 Task: Look for space in Dīnhāta, India from 5th June, 2023 to 16th June, 2023 for 2 adults in price range Rs.7000 to Rs.15000. Place can be entire place with 1  bedroom having 1 bed and 1 bathroom. Property type can be house, flat, guest house, hotel. Booking option can be shelf check-in. Required host language is English.
Action: Mouse moved to (489, 128)
Screenshot: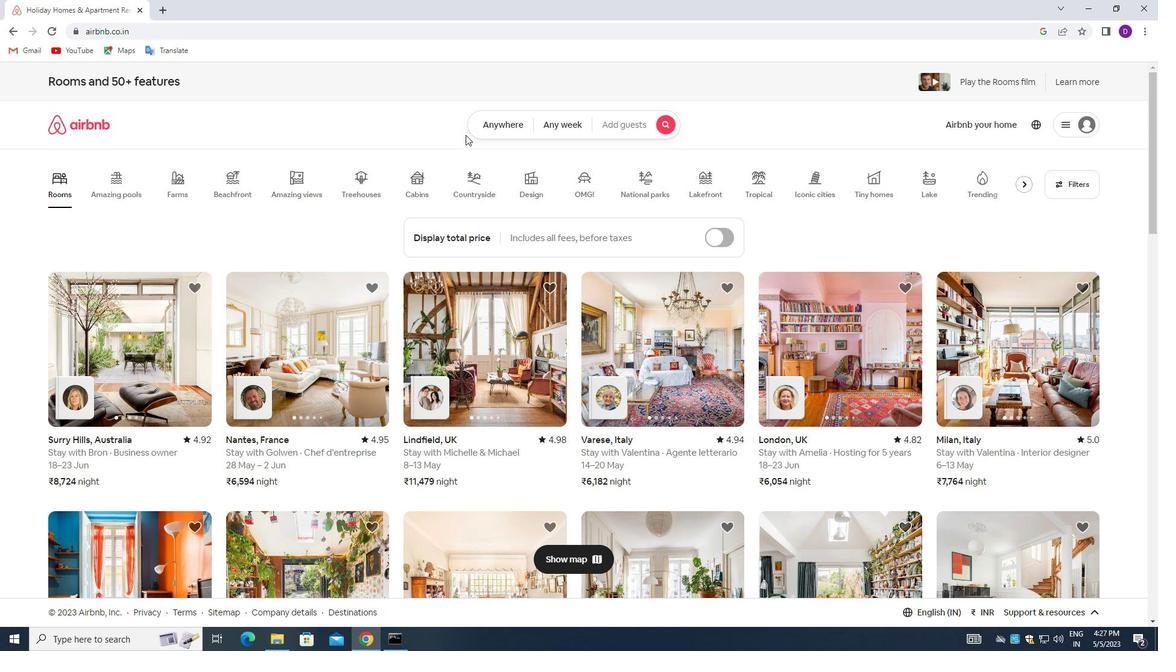 
Action: Mouse pressed left at (489, 128)
Screenshot: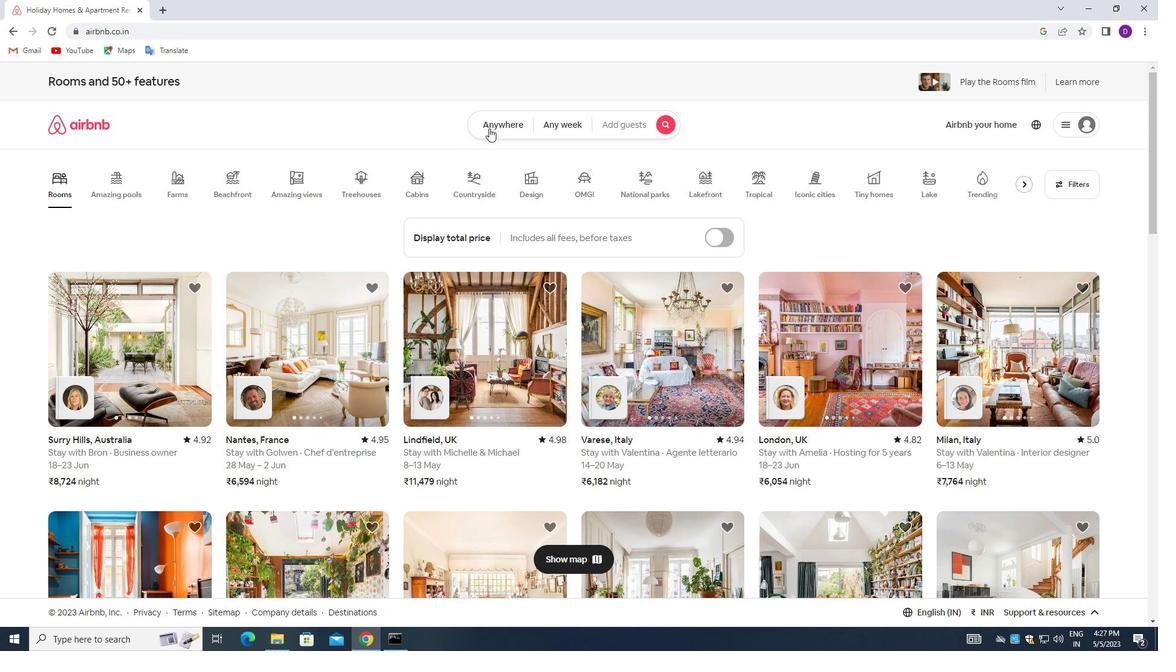 
Action: Mouse moved to (471, 174)
Screenshot: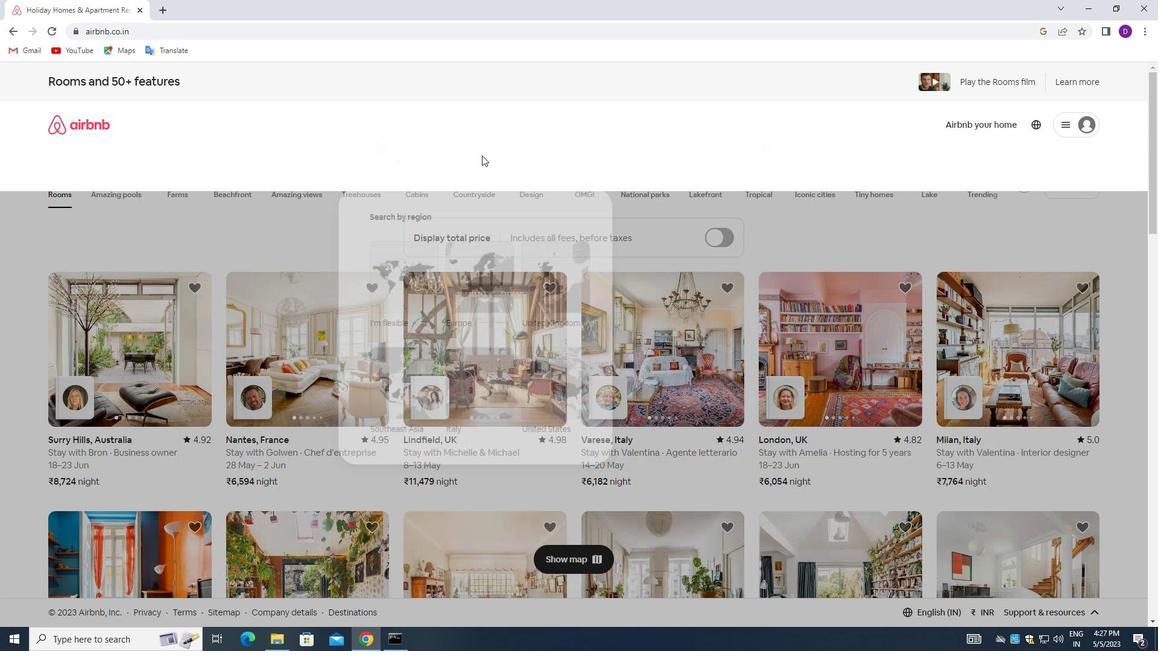 
Action: Mouse pressed left at (471, 174)
Screenshot: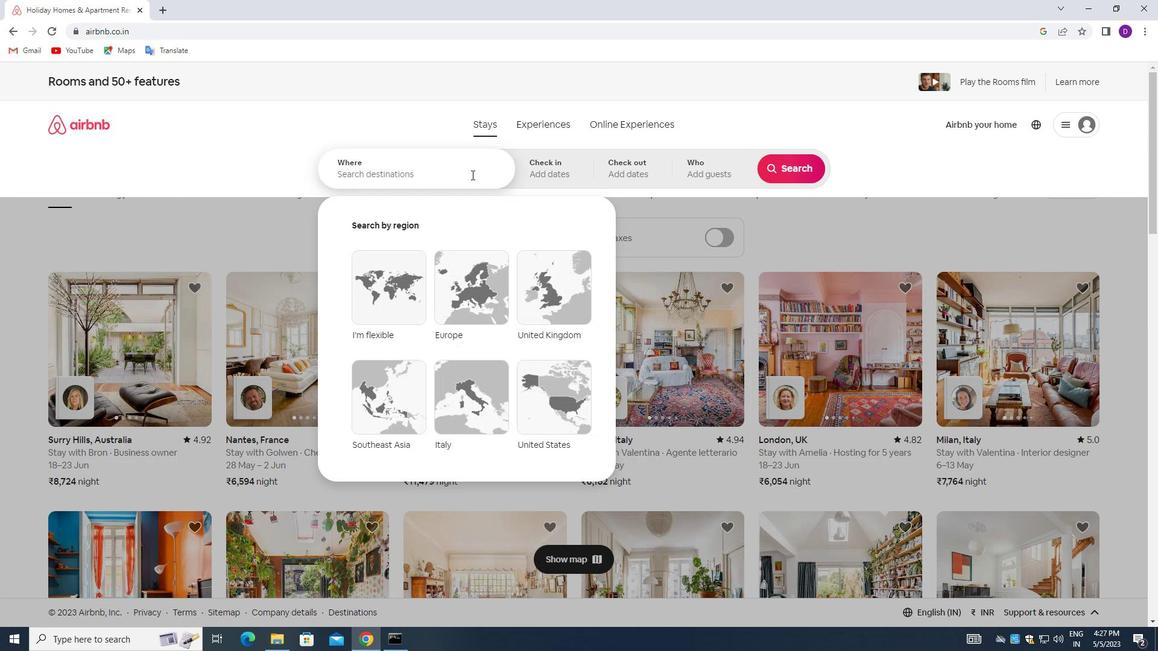 
Action: Mouse moved to (264, 292)
Screenshot: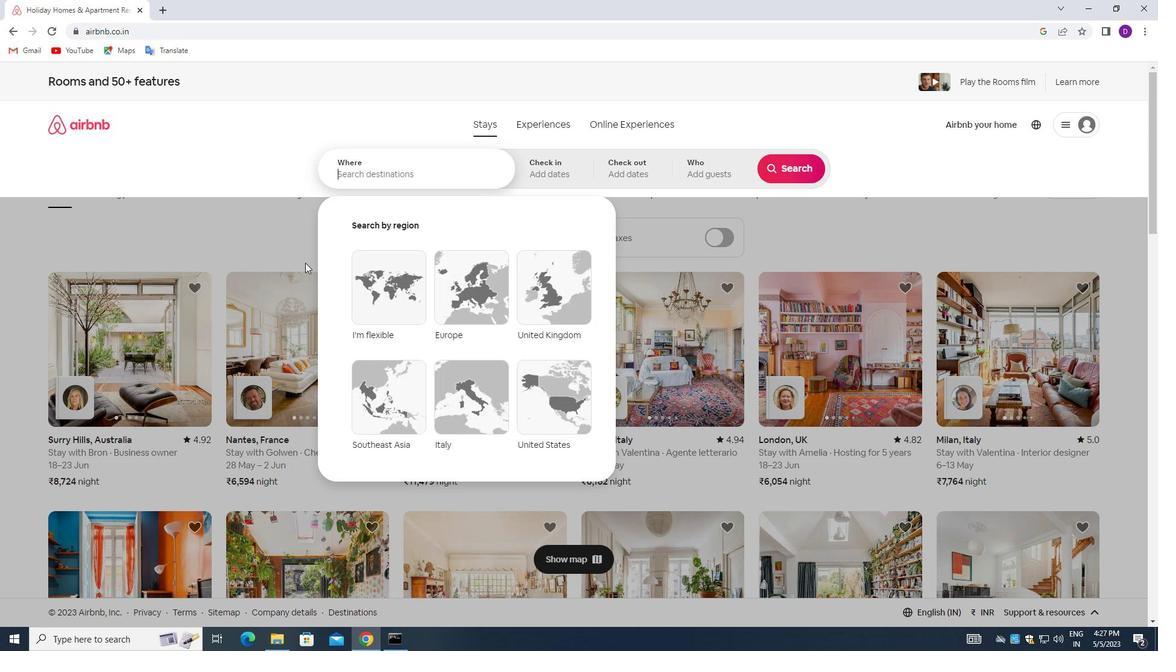 
Action: Key pressed <Key.shift_r>Dinhata,<Key.space><Key.shift>INDIA<Key.enter>
Screenshot: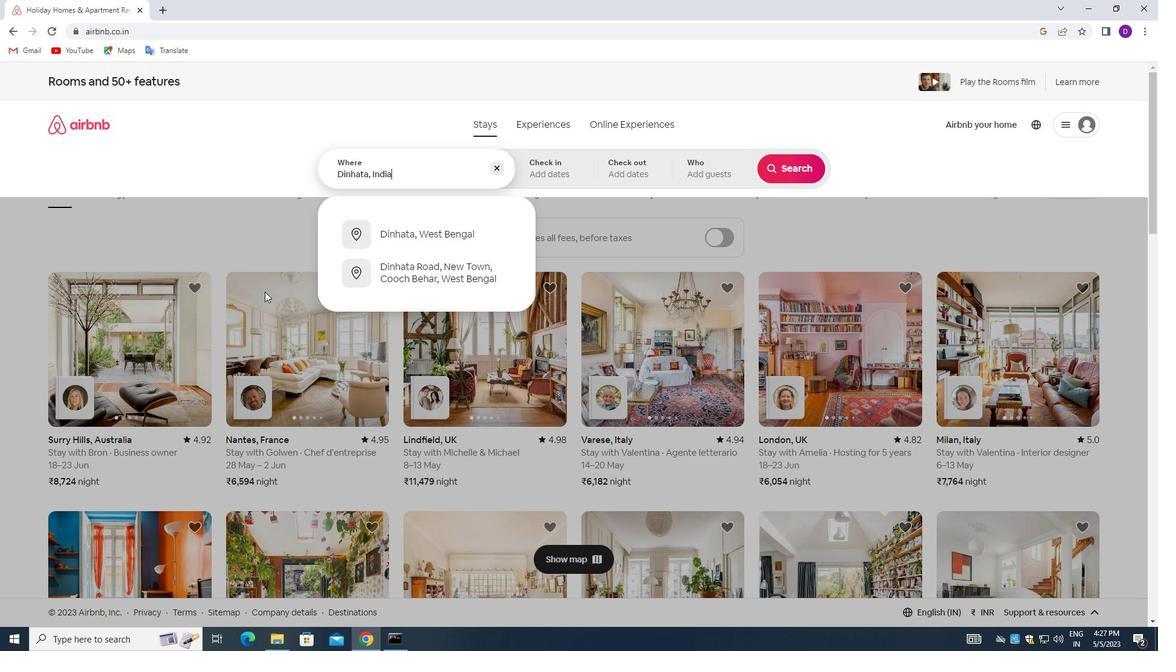 
Action: Mouse moved to (637, 346)
Screenshot: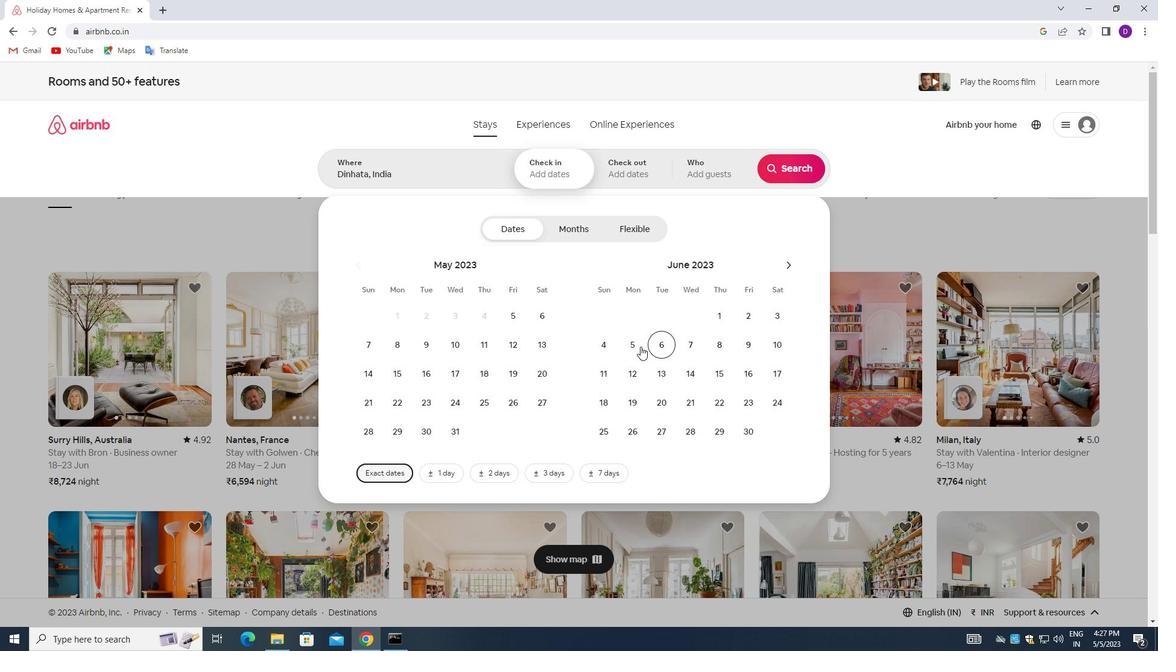 
Action: Mouse pressed left at (637, 346)
Screenshot: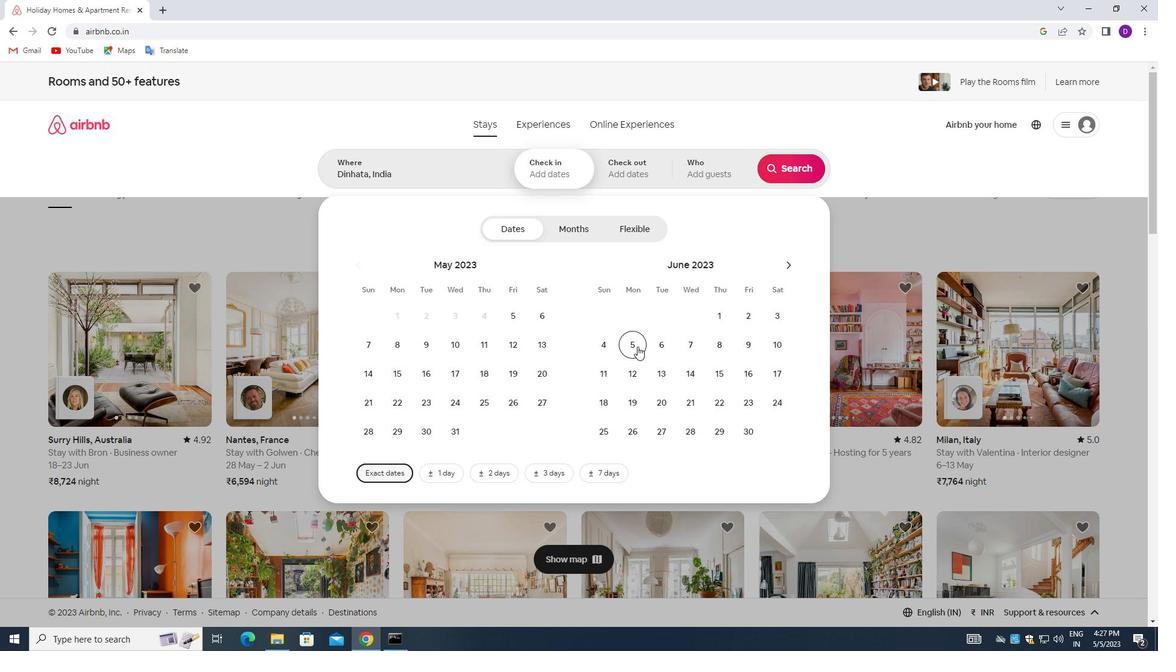 
Action: Mouse moved to (747, 368)
Screenshot: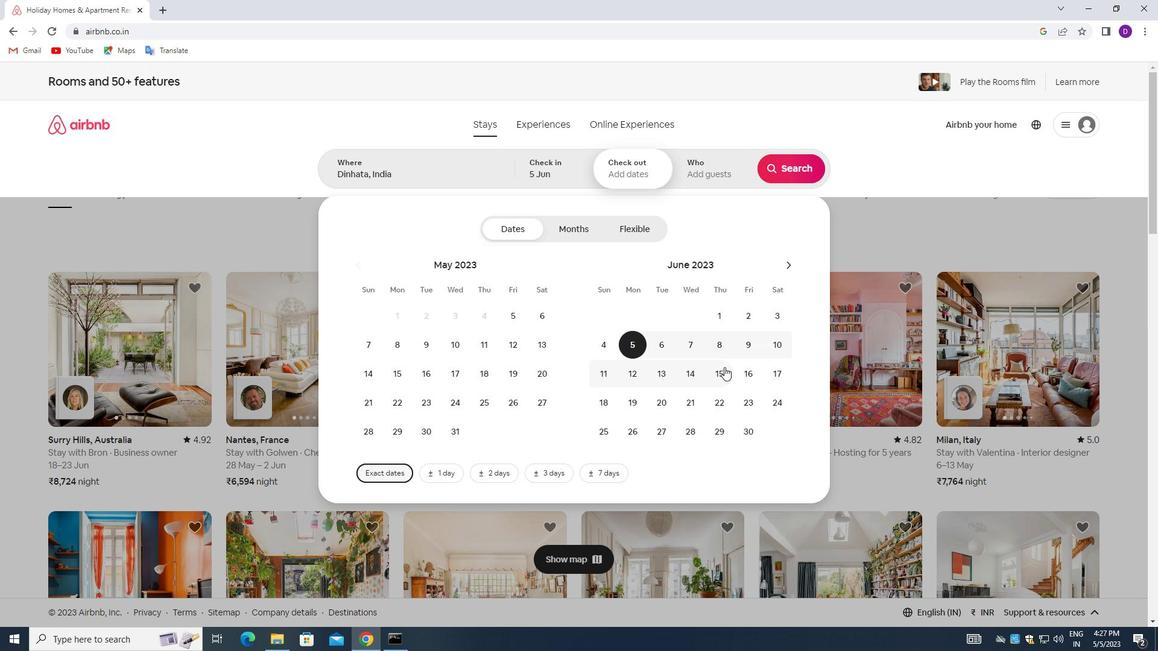
Action: Mouse pressed left at (747, 368)
Screenshot: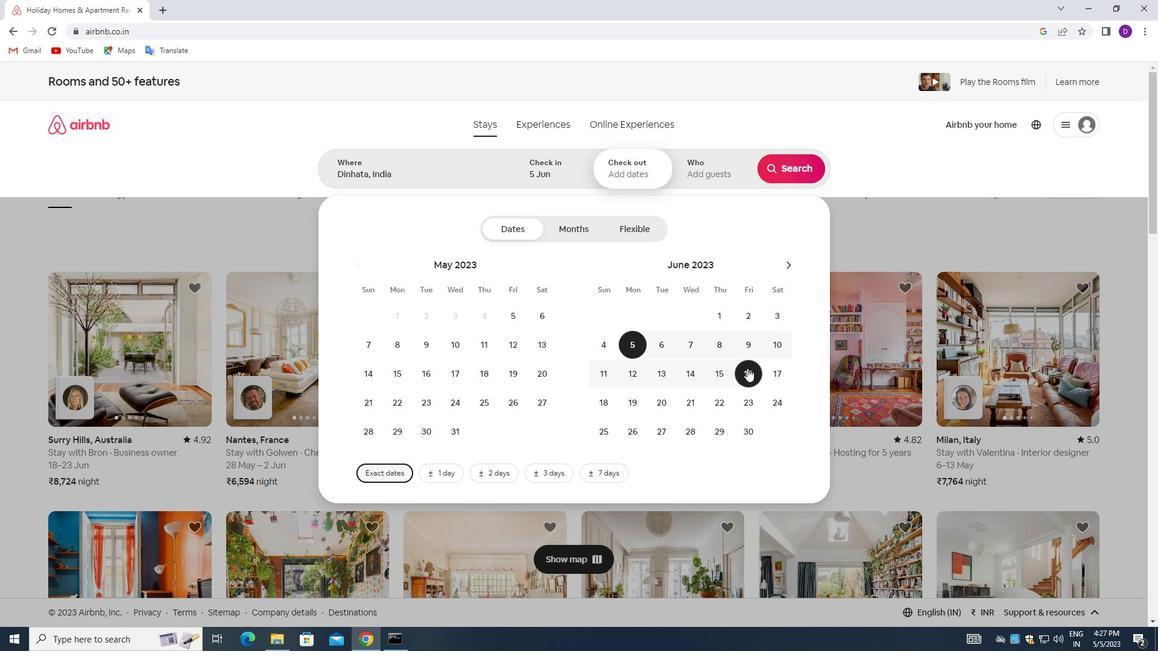 
Action: Mouse moved to (690, 174)
Screenshot: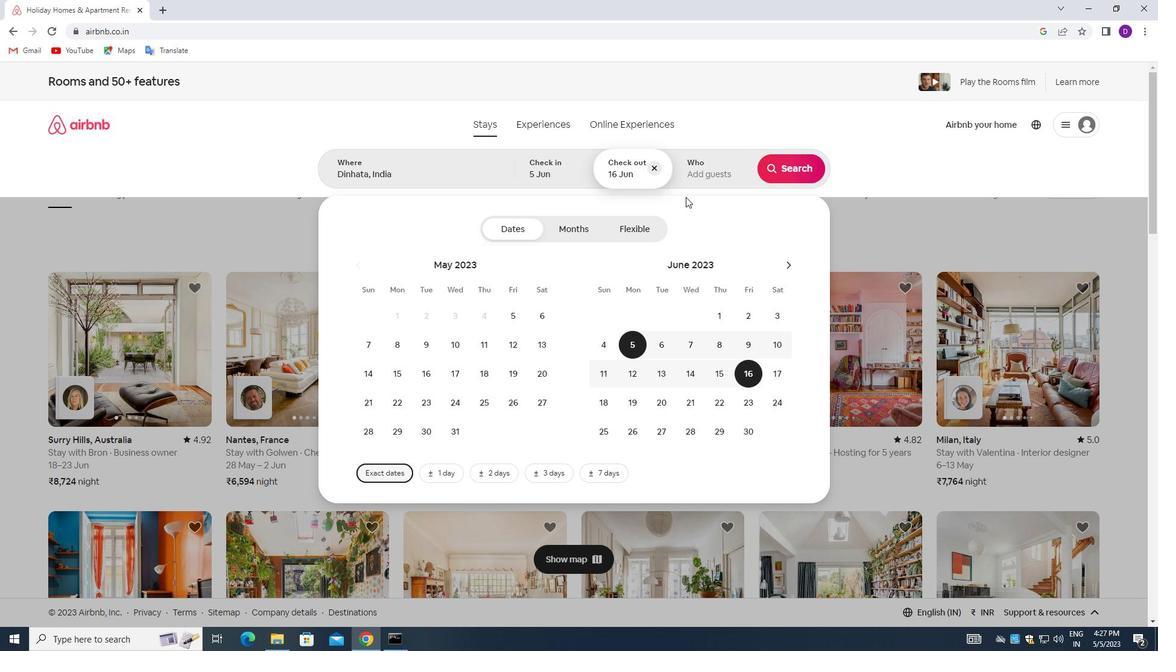 
Action: Mouse pressed left at (690, 174)
Screenshot: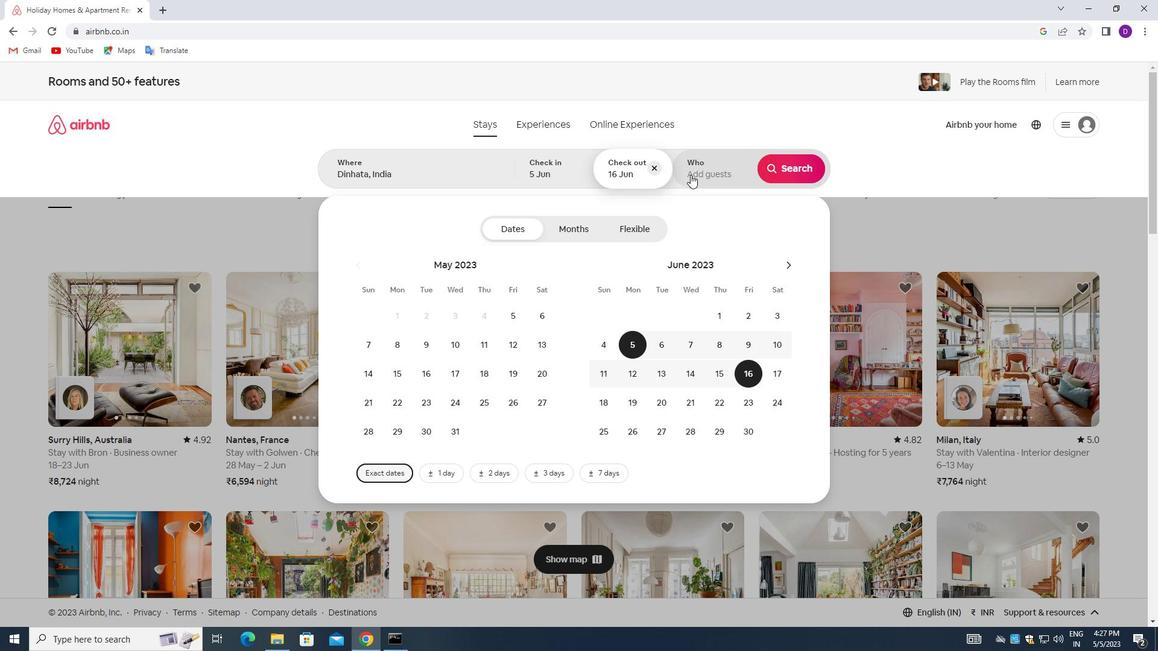 
Action: Mouse moved to (800, 222)
Screenshot: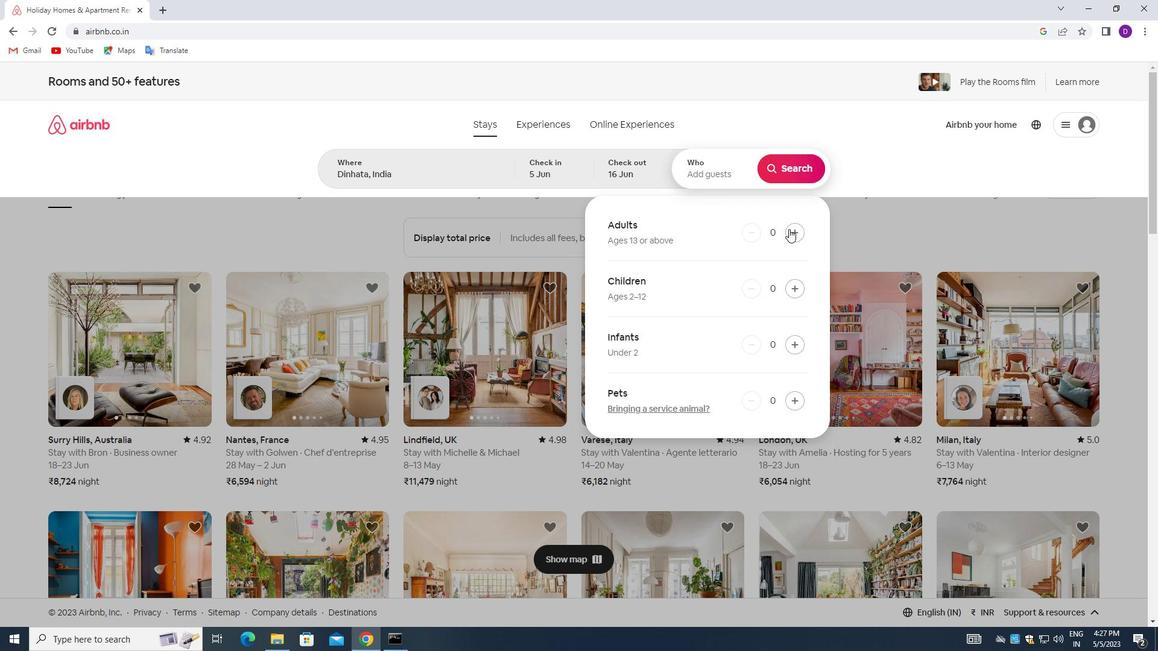 
Action: Mouse pressed left at (800, 222)
Screenshot: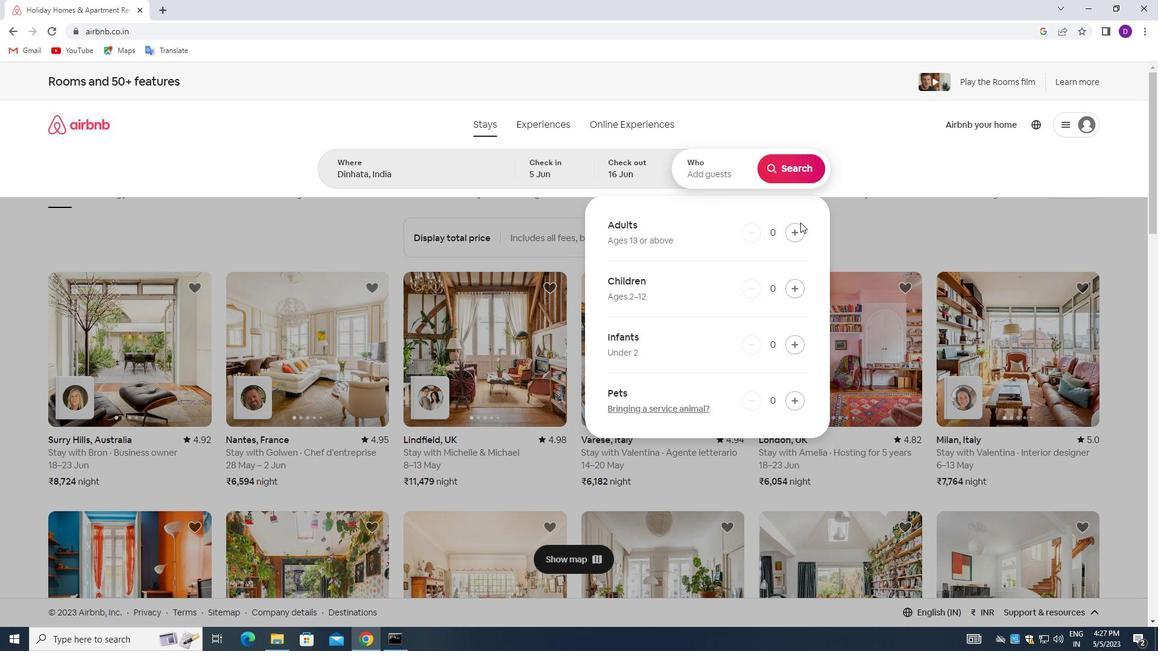 
Action: Mouse moved to (797, 229)
Screenshot: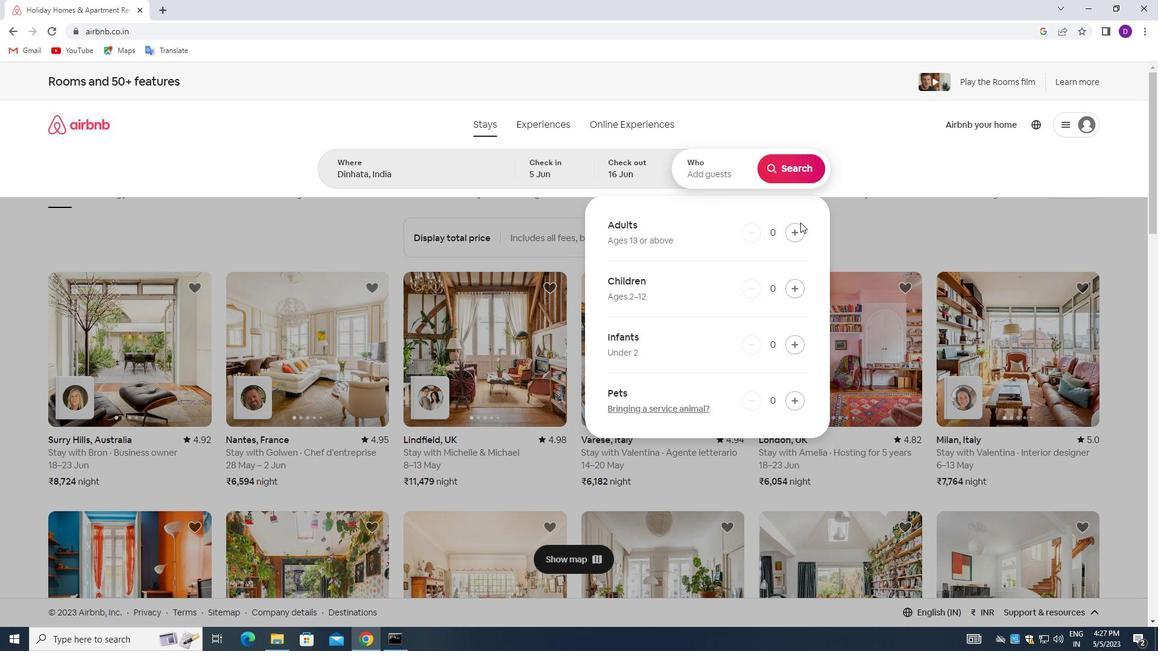 
Action: Mouse pressed left at (797, 229)
Screenshot: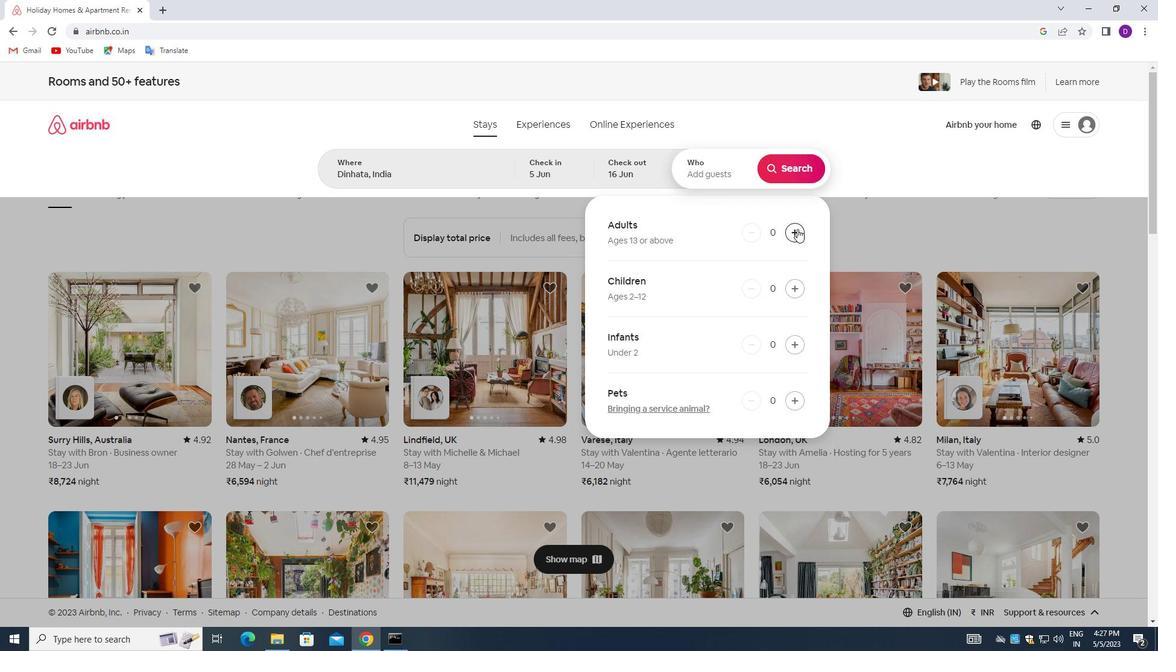 
Action: Mouse pressed left at (797, 229)
Screenshot: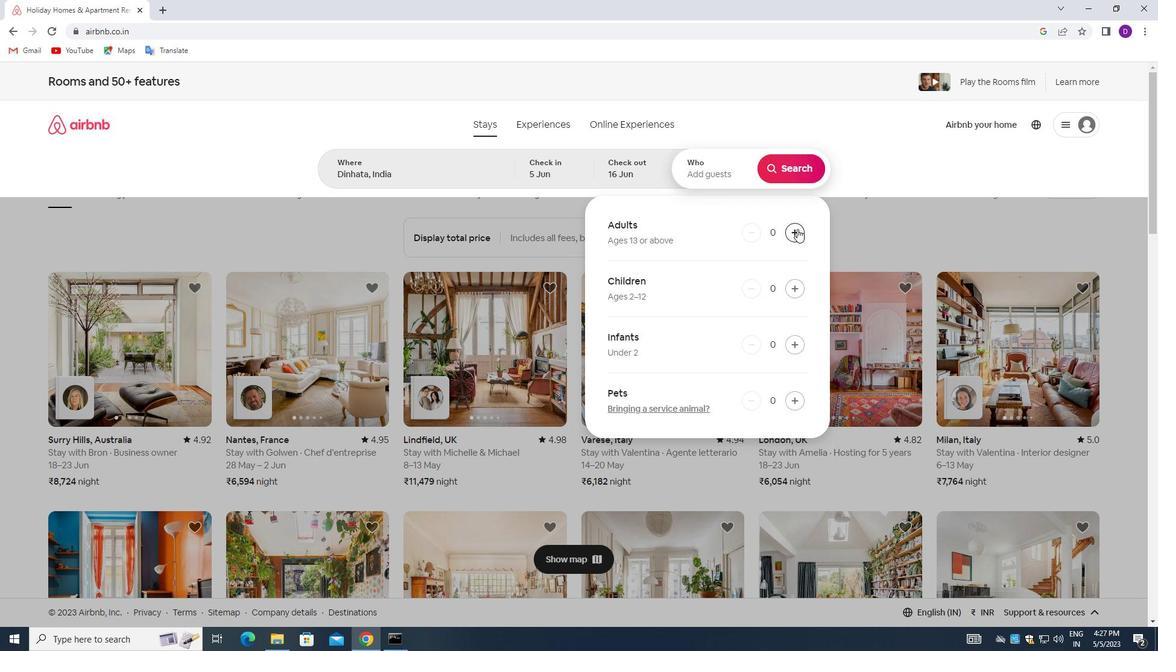
Action: Mouse moved to (789, 165)
Screenshot: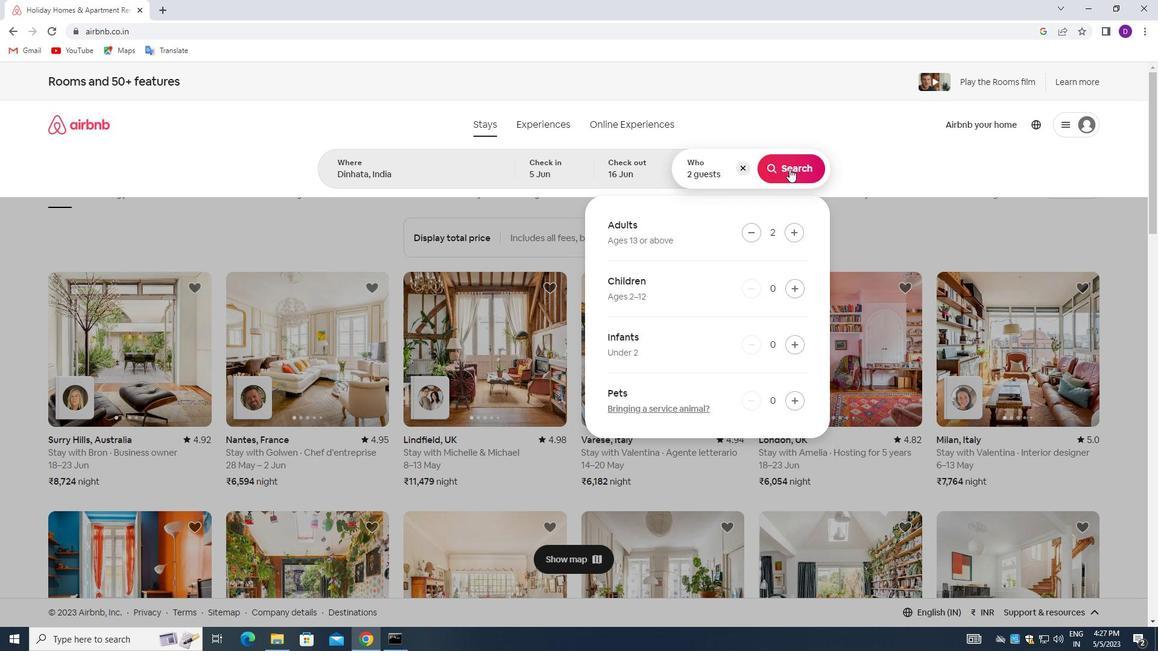
Action: Mouse pressed left at (789, 165)
Screenshot: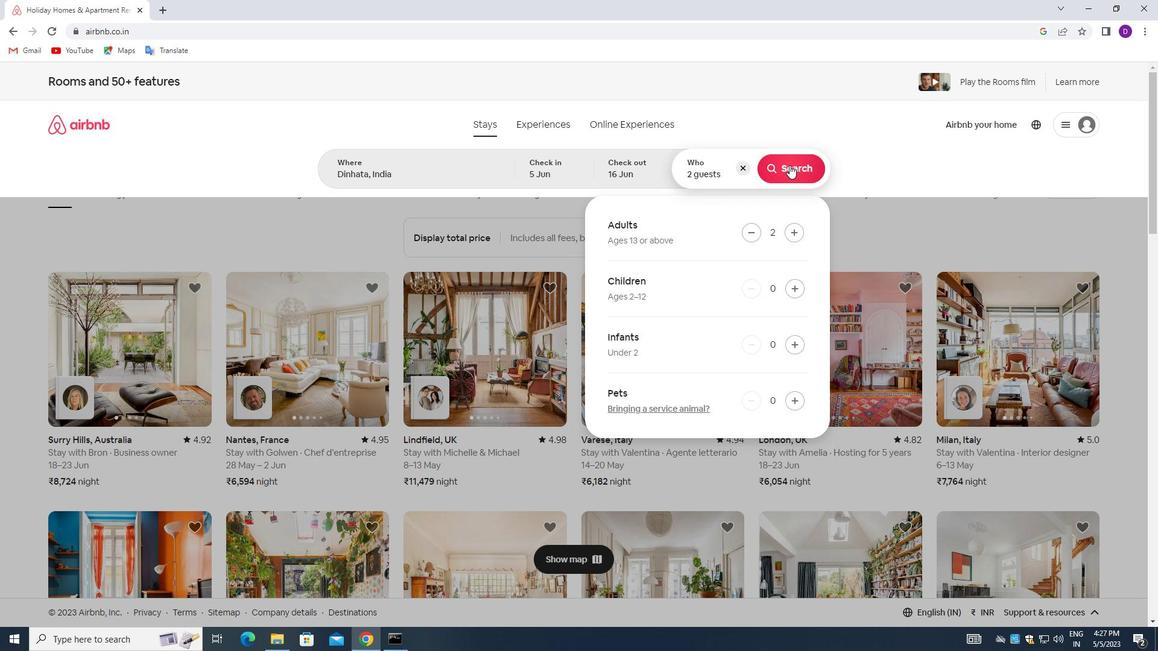 
Action: Mouse moved to (1092, 135)
Screenshot: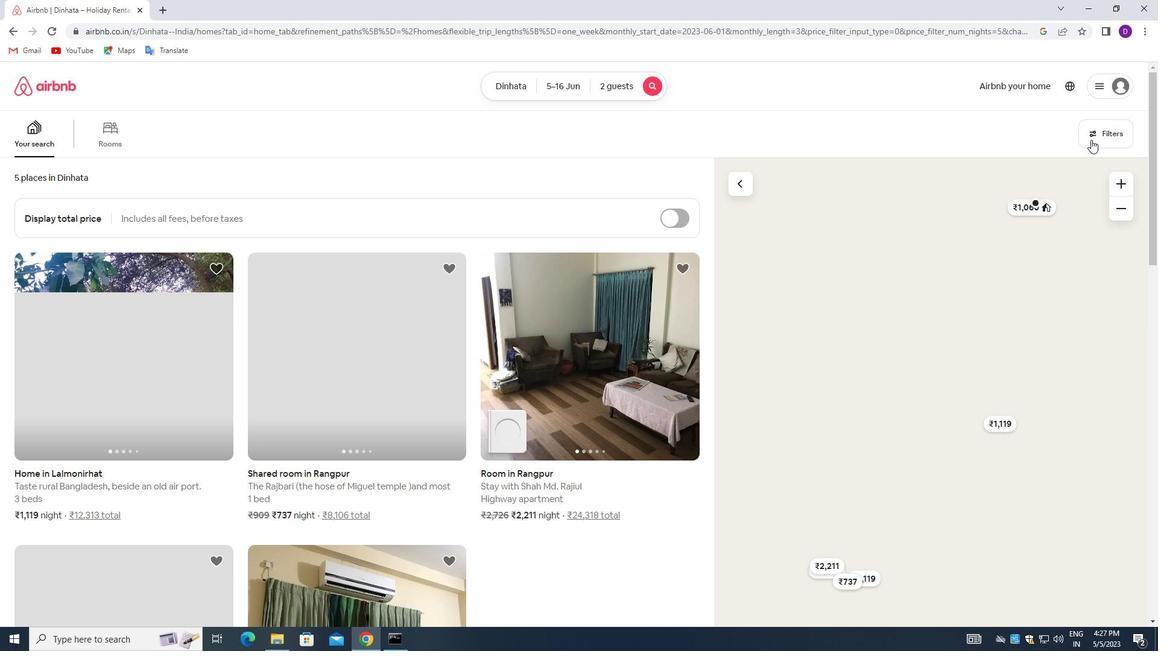 
Action: Mouse pressed left at (1092, 135)
Screenshot: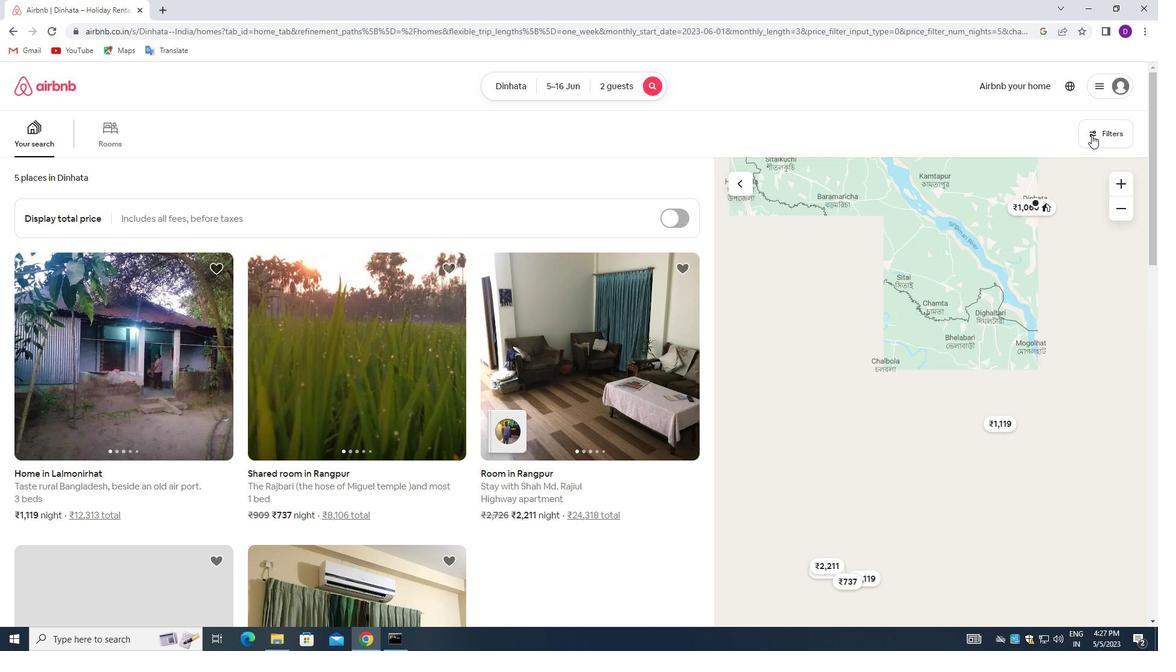 
Action: Mouse moved to (456, 365)
Screenshot: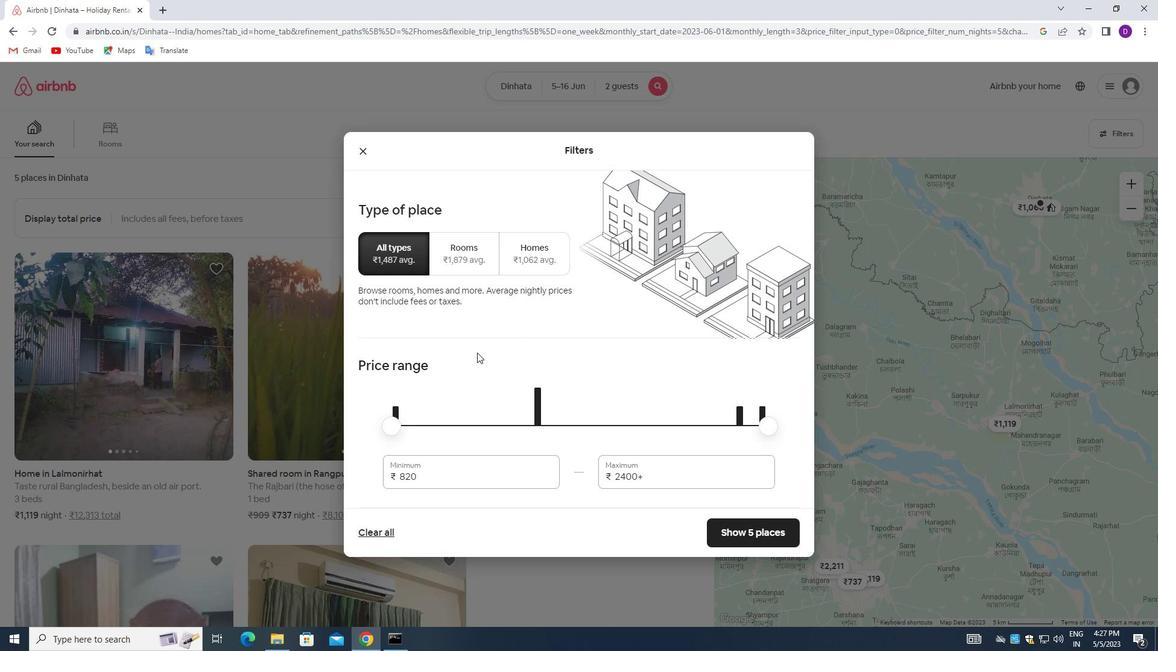 
Action: Mouse scrolled (456, 364) with delta (0, 0)
Screenshot: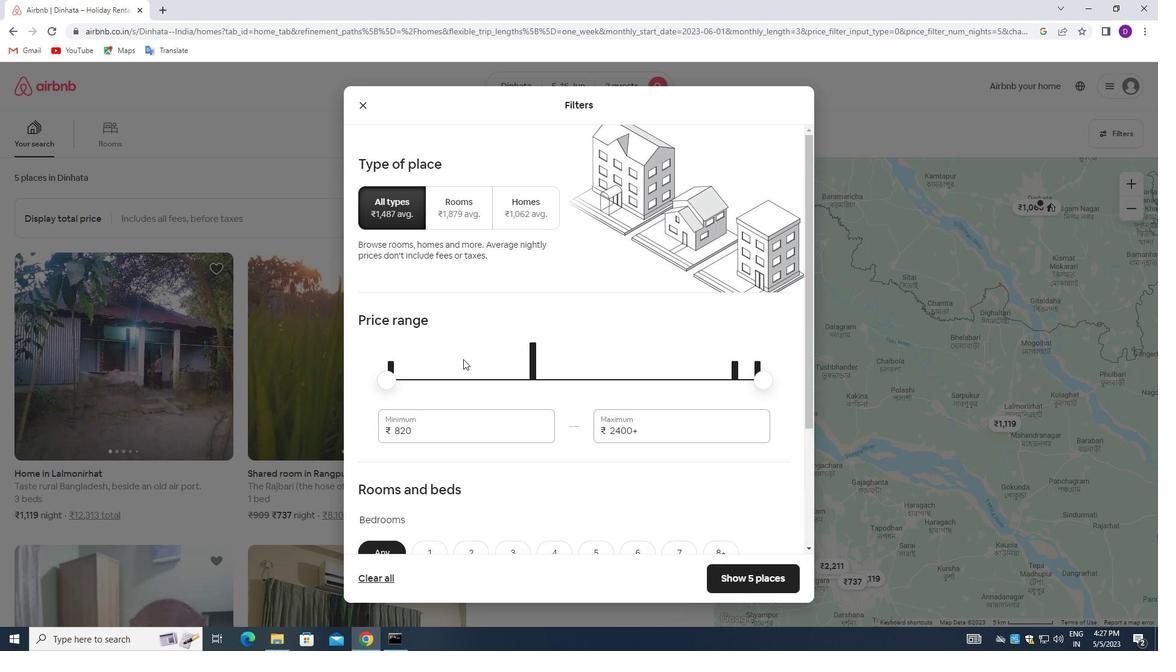 
Action: Mouse moved to (453, 366)
Screenshot: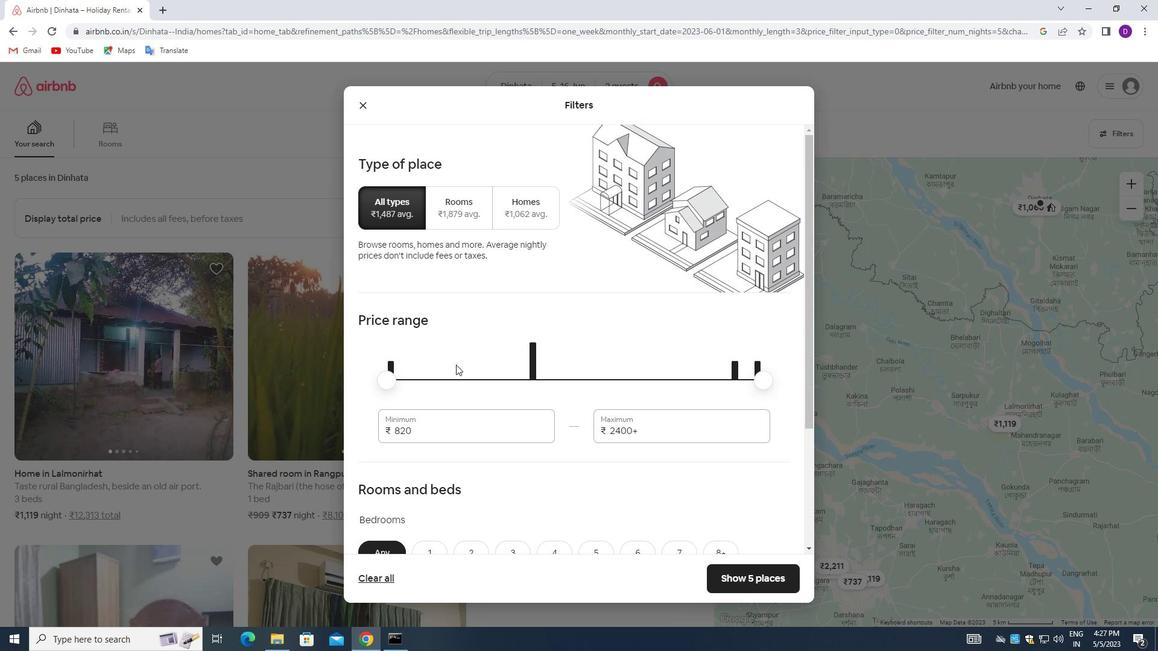 
Action: Mouse scrolled (453, 365) with delta (0, 0)
Screenshot: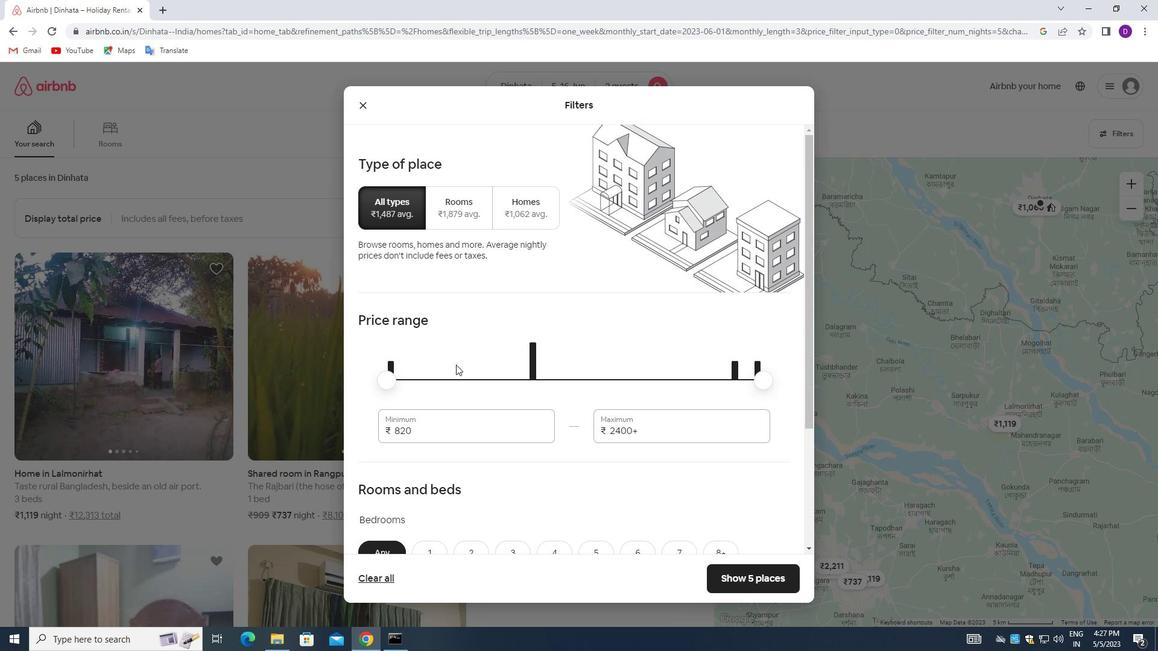 
Action: Mouse moved to (418, 310)
Screenshot: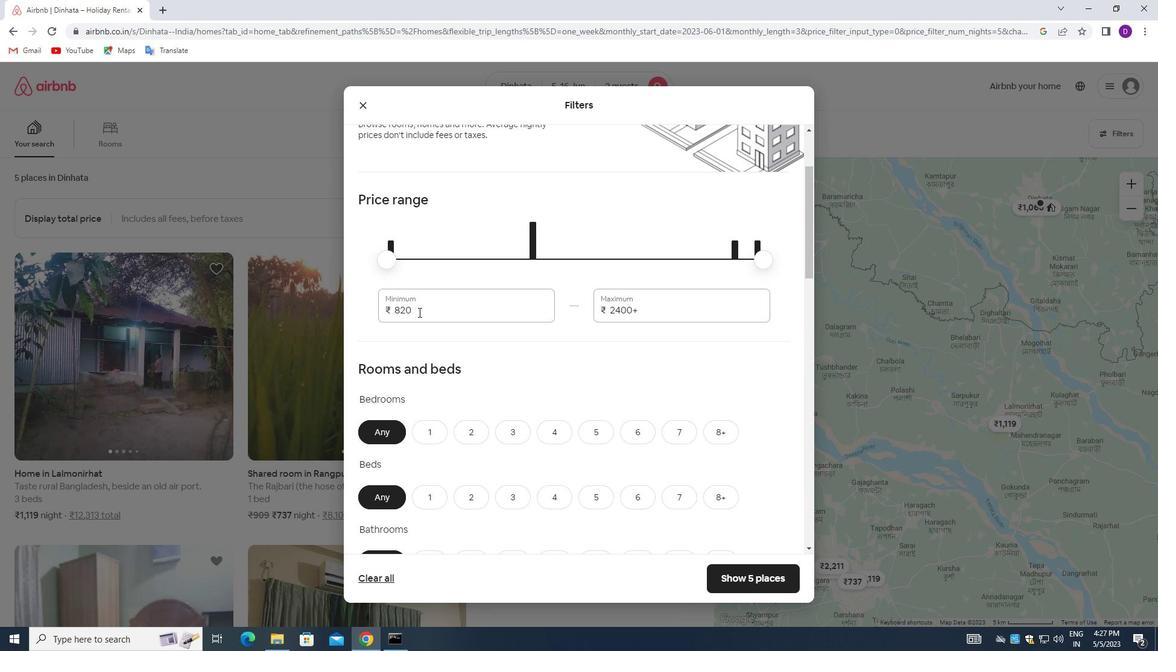 
Action: Mouse pressed left at (418, 310)
Screenshot: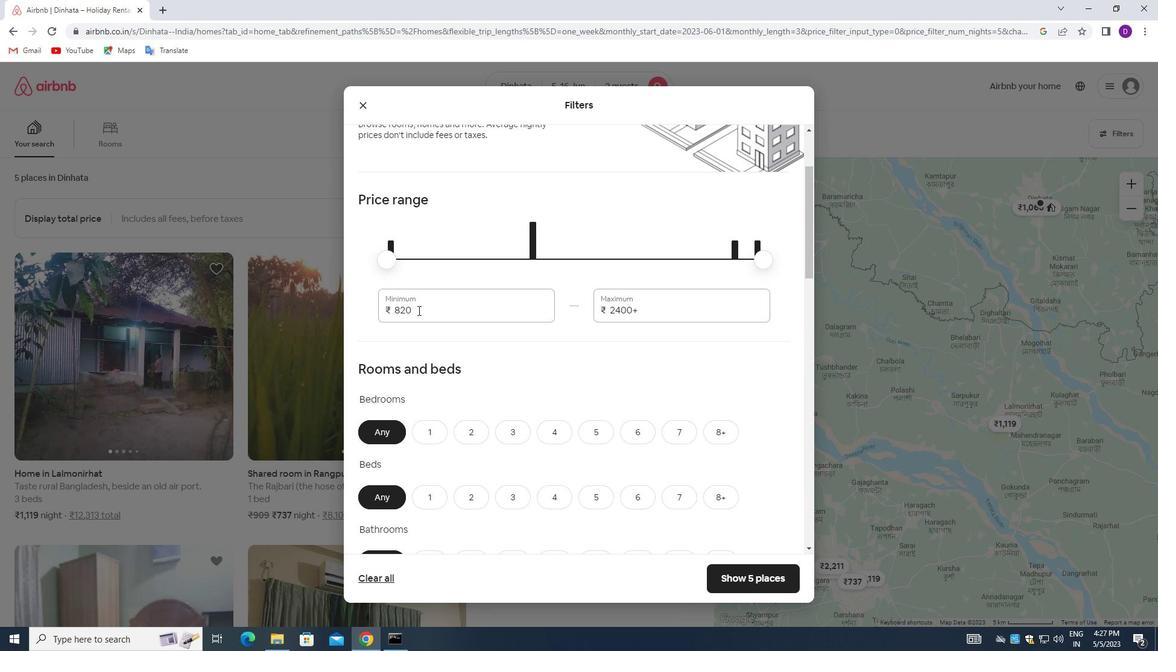 
Action: Mouse pressed left at (418, 310)
Screenshot: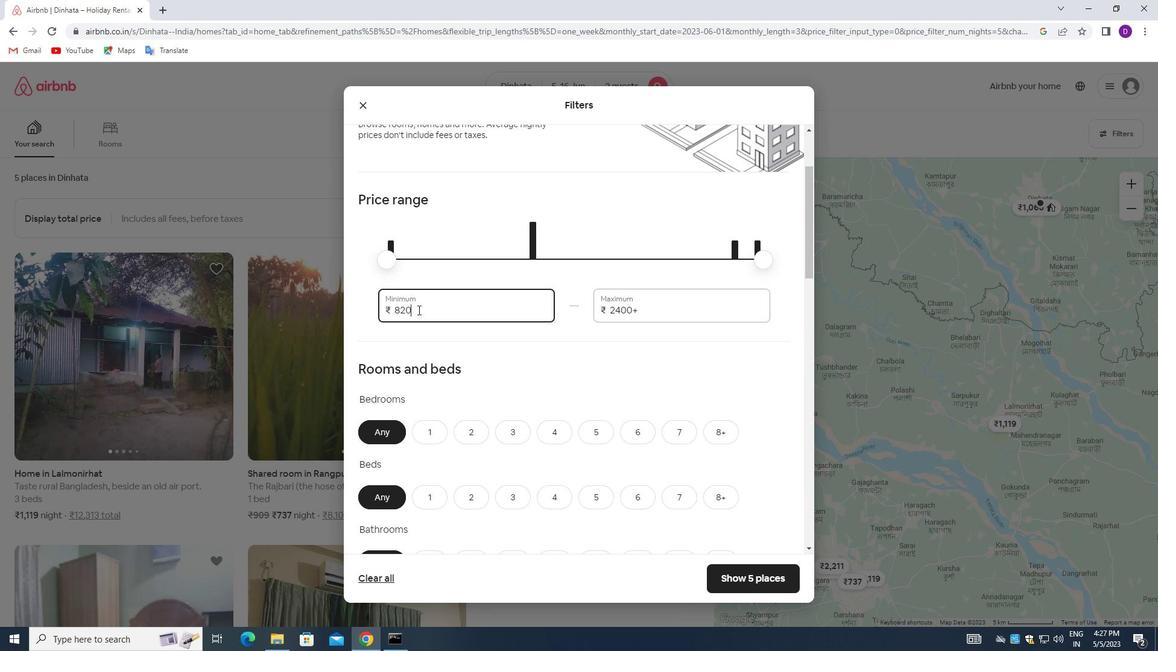 
Action: Key pressed 7000<Key.tab>15000
Screenshot: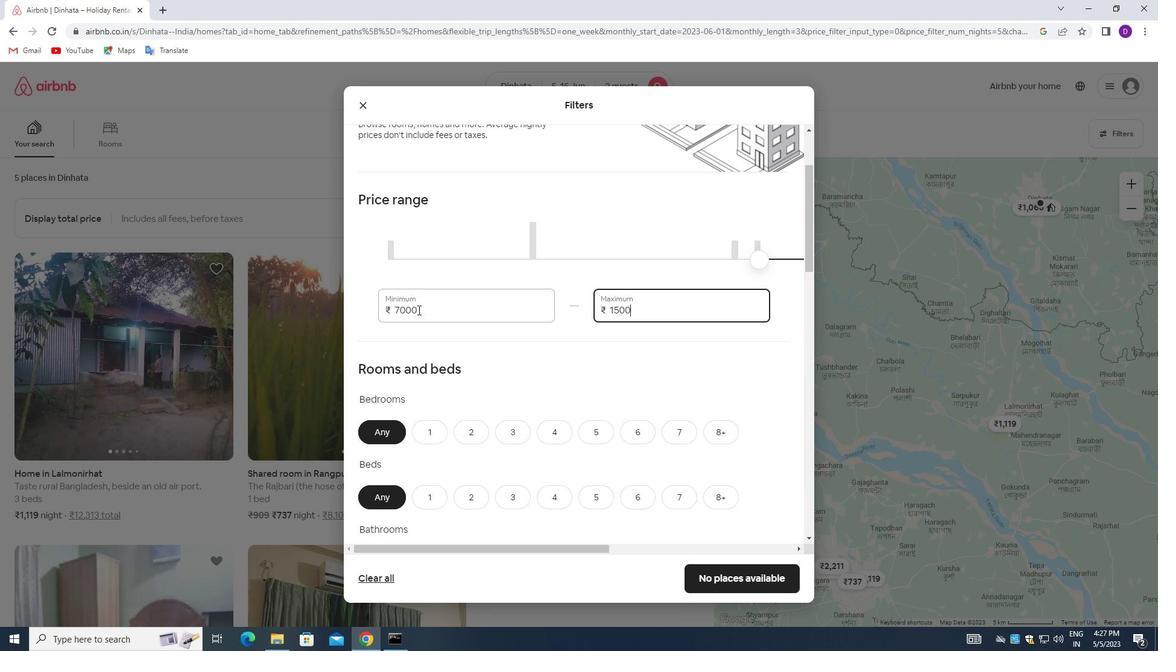
Action: Mouse moved to (540, 343)
Screenshot: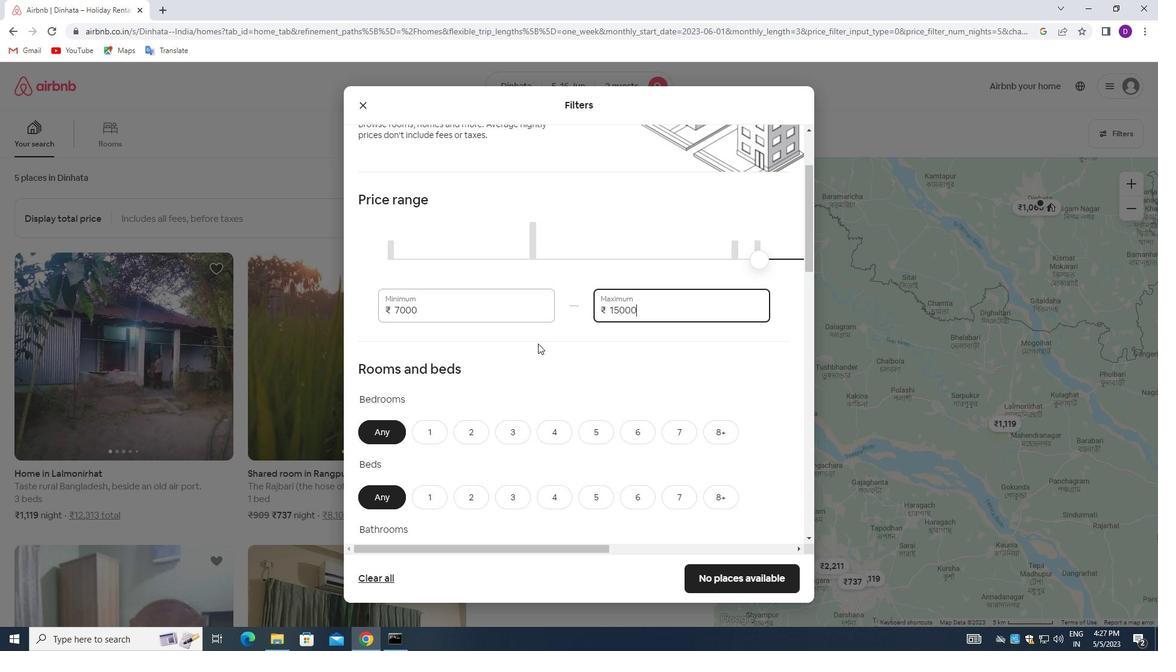 
Action: Mouse scrolled (540, 343) with delta (0, 0)
Screenshot: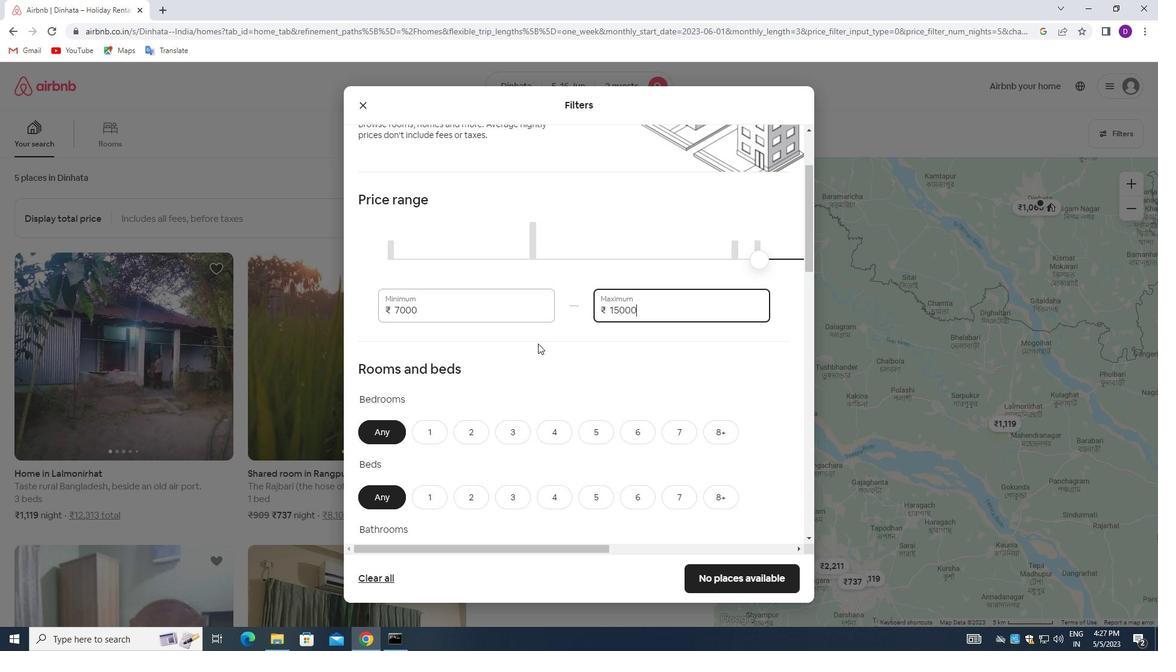 
Action: Mouse moved to (540, 345)
Screenshot: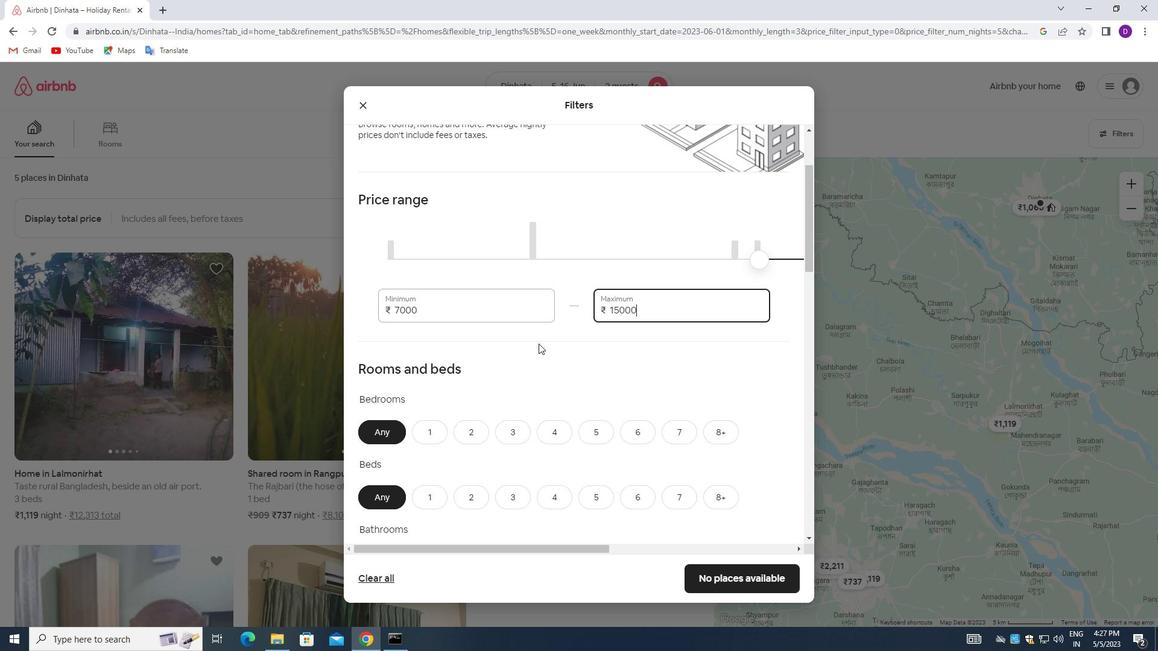 
Action: Mouse scrolled (540, 344) with delta (0, 0)
Screenshot: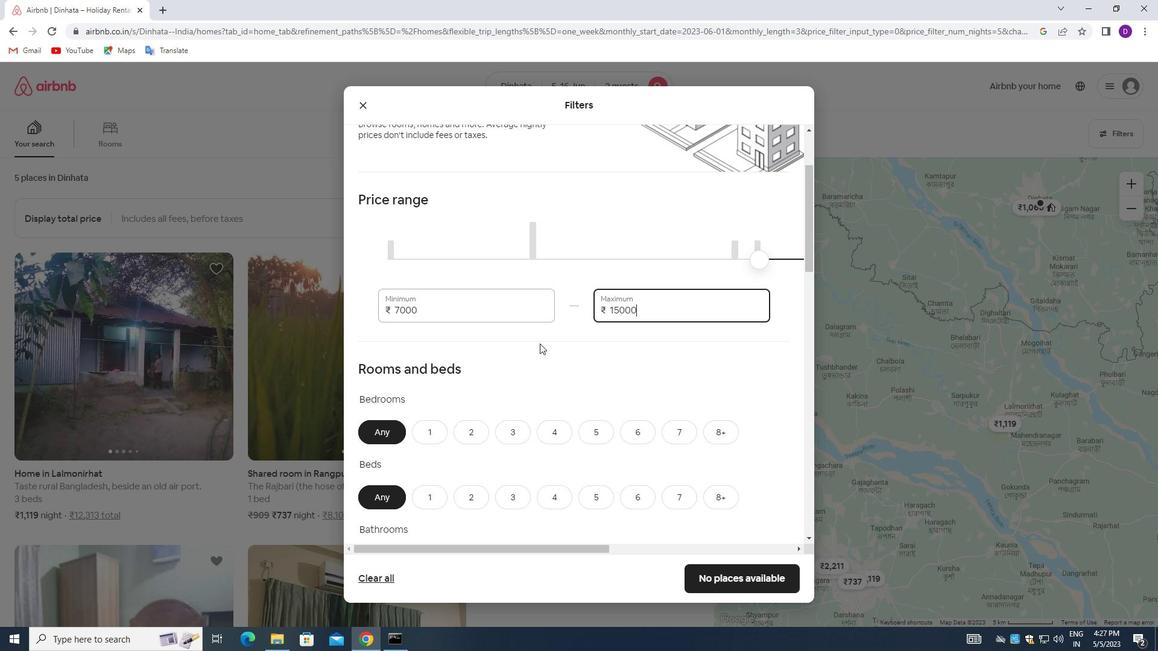 
Action: Mouse moved to (540, 345)
Screenshot: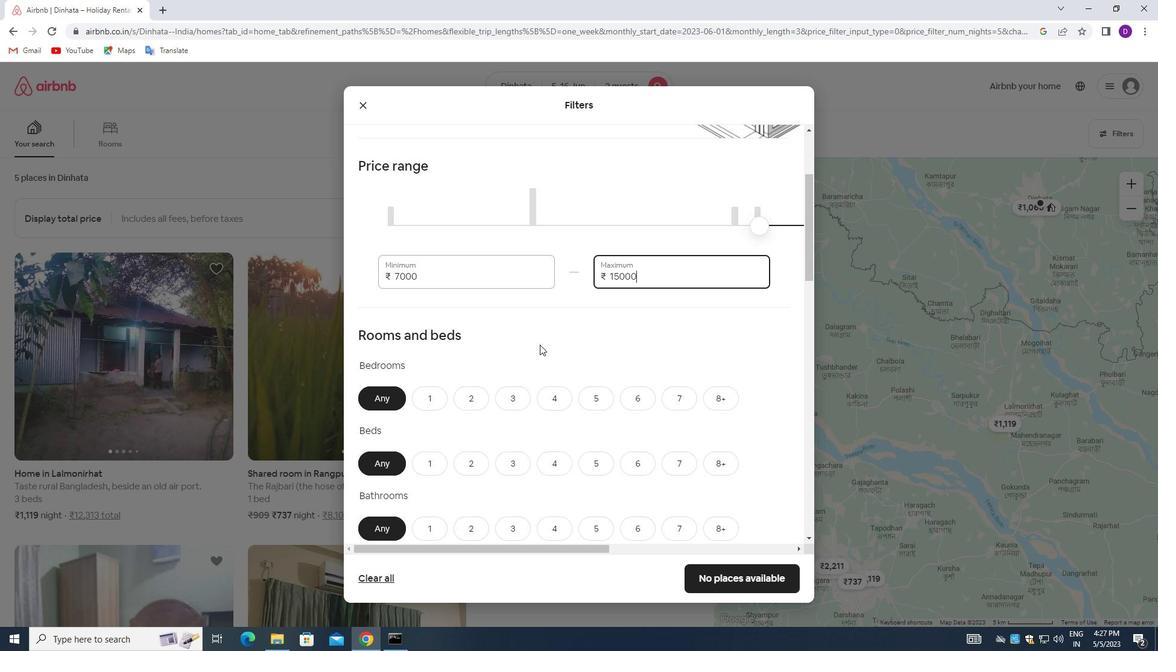 
Action: Mouse scrolled (540, 345) with delta (0, 0)
Screenshot: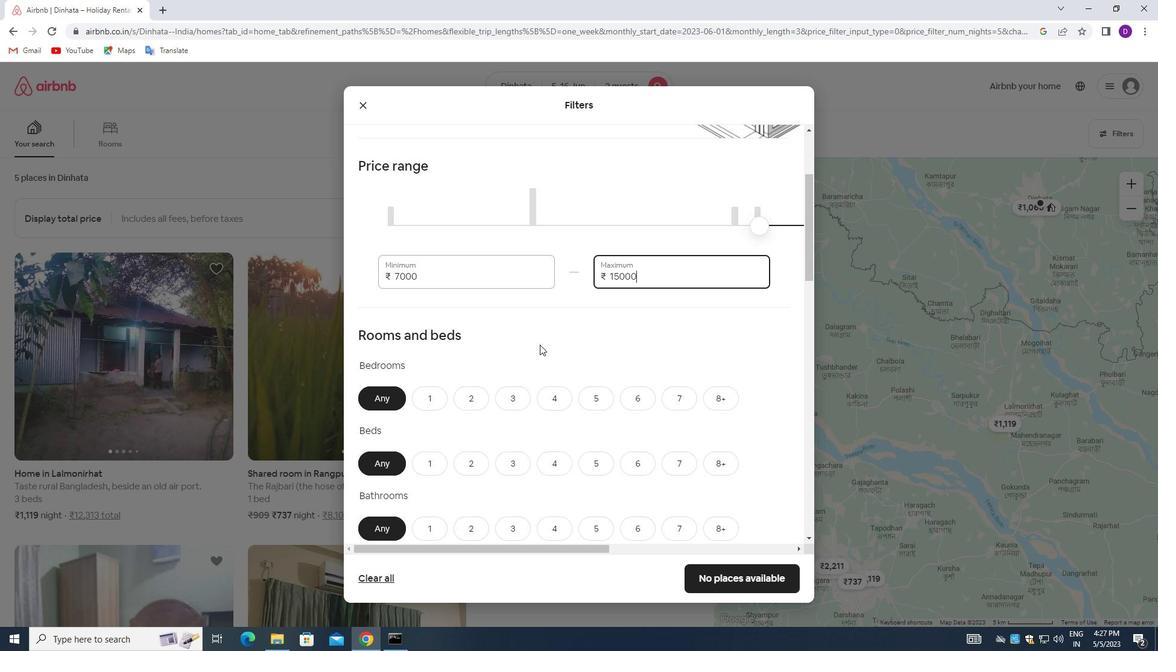 
Action: Mouse moved to (429, 251)
Screenshot: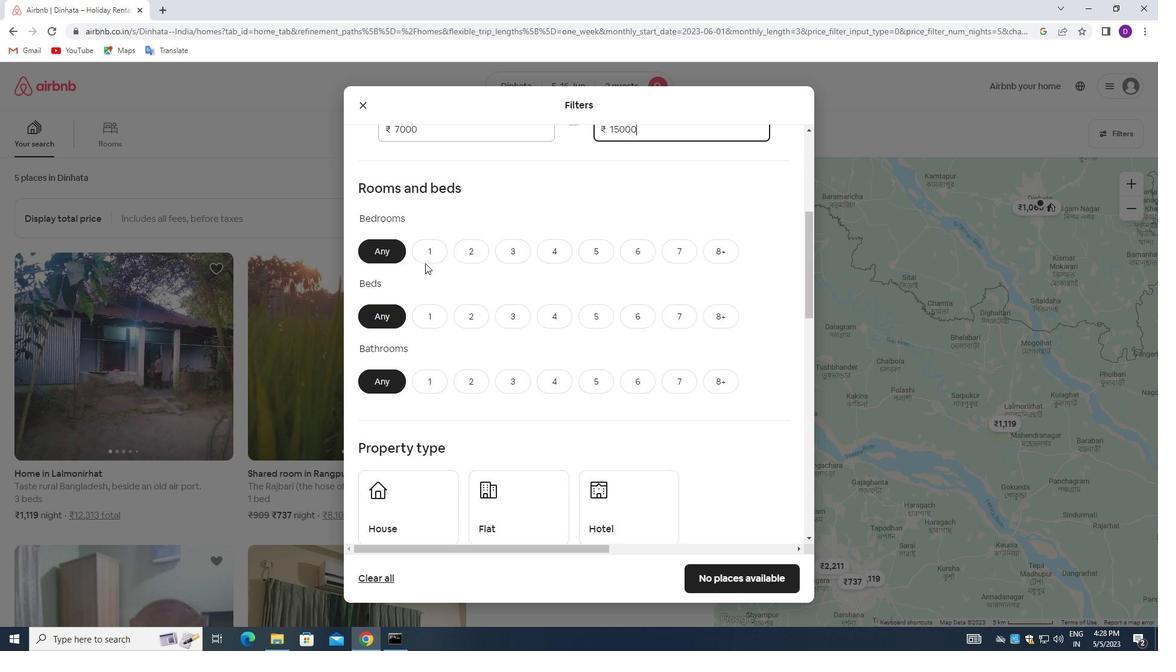 
Action: Mouse pressed left at (429, 251)
Screenshot: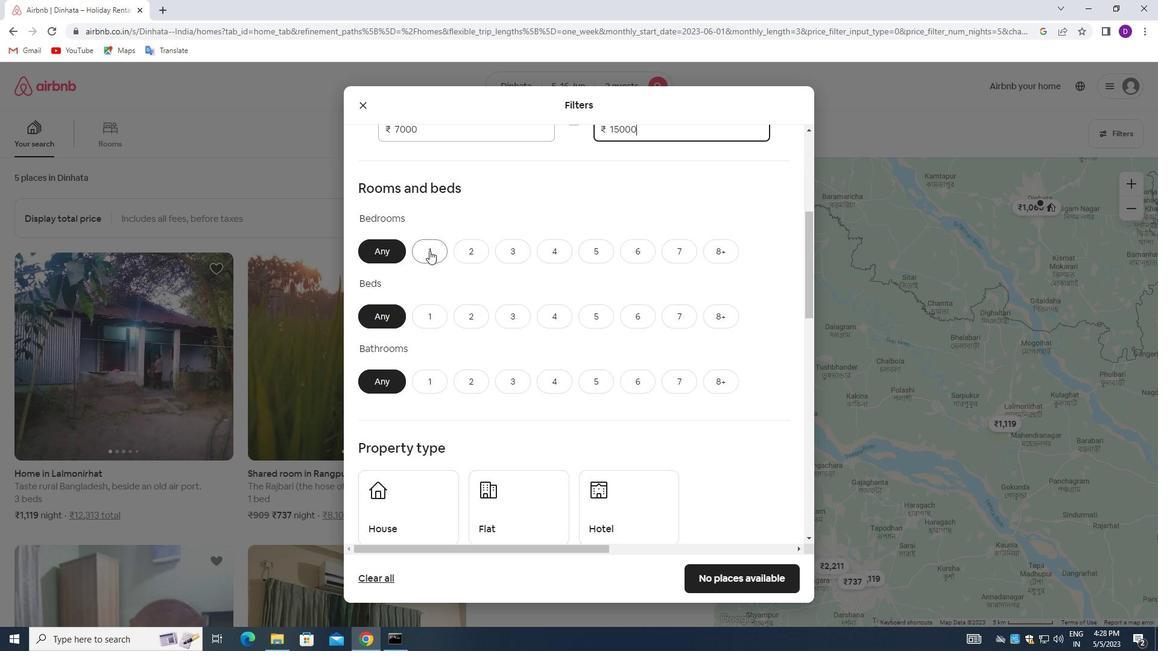 
Action: Mouse moved to (427, 319)
Screenshot: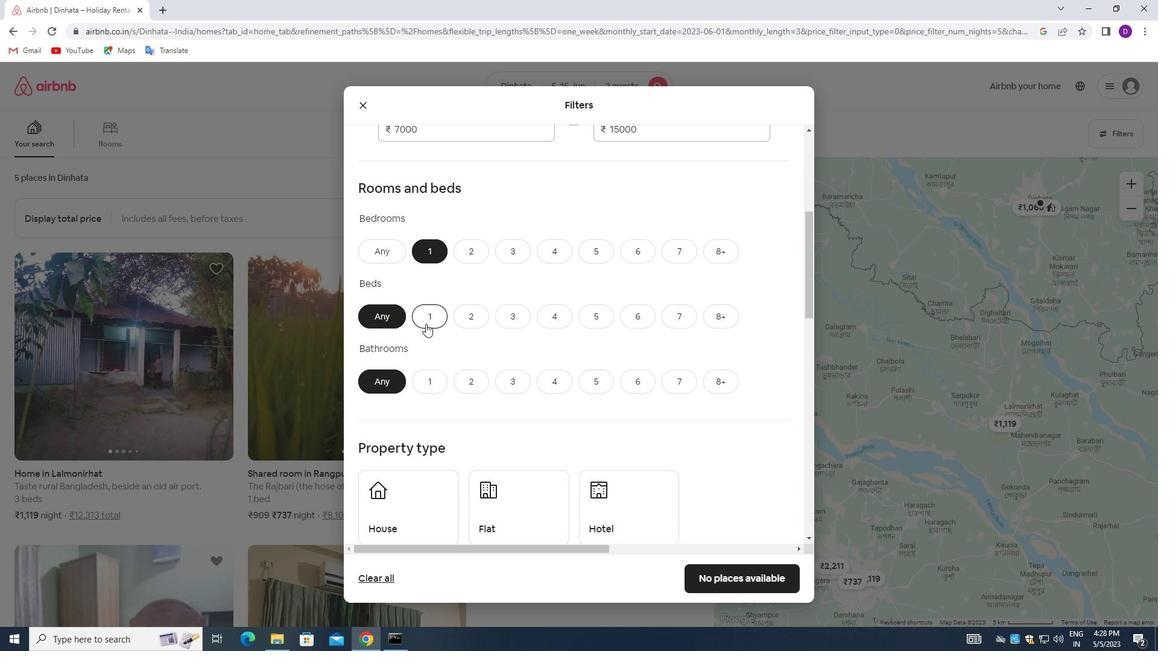 
Action: Mouse pressed left at (427, 319)
Screenshot: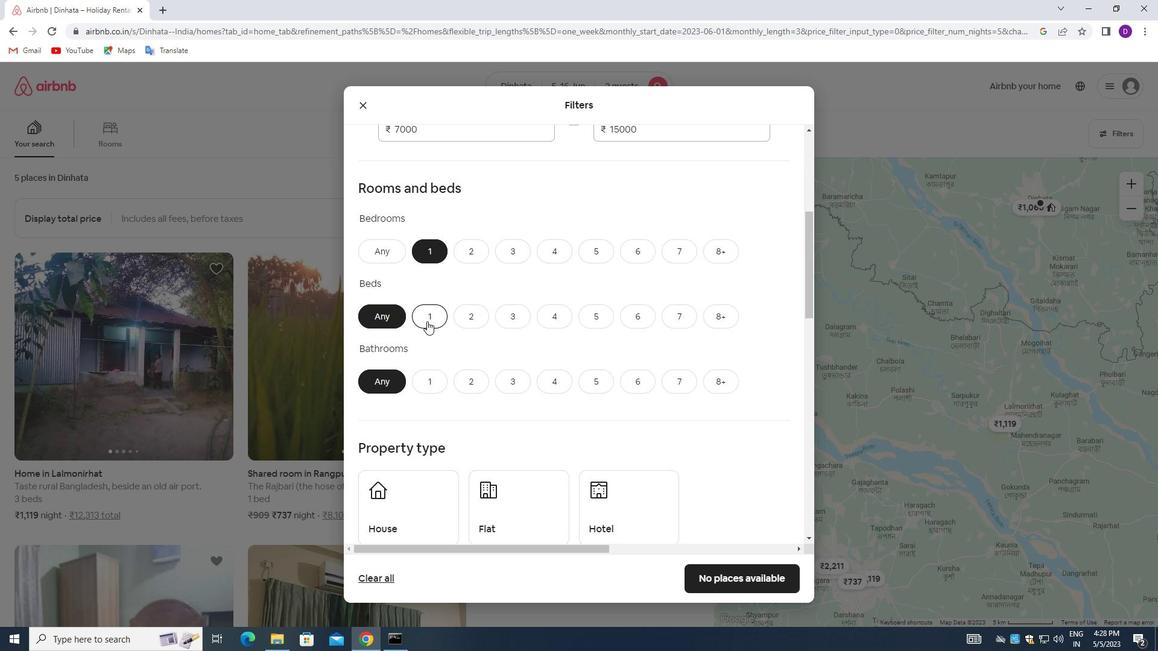 
Action: Mouse moved to (430, 374)
Screenshot: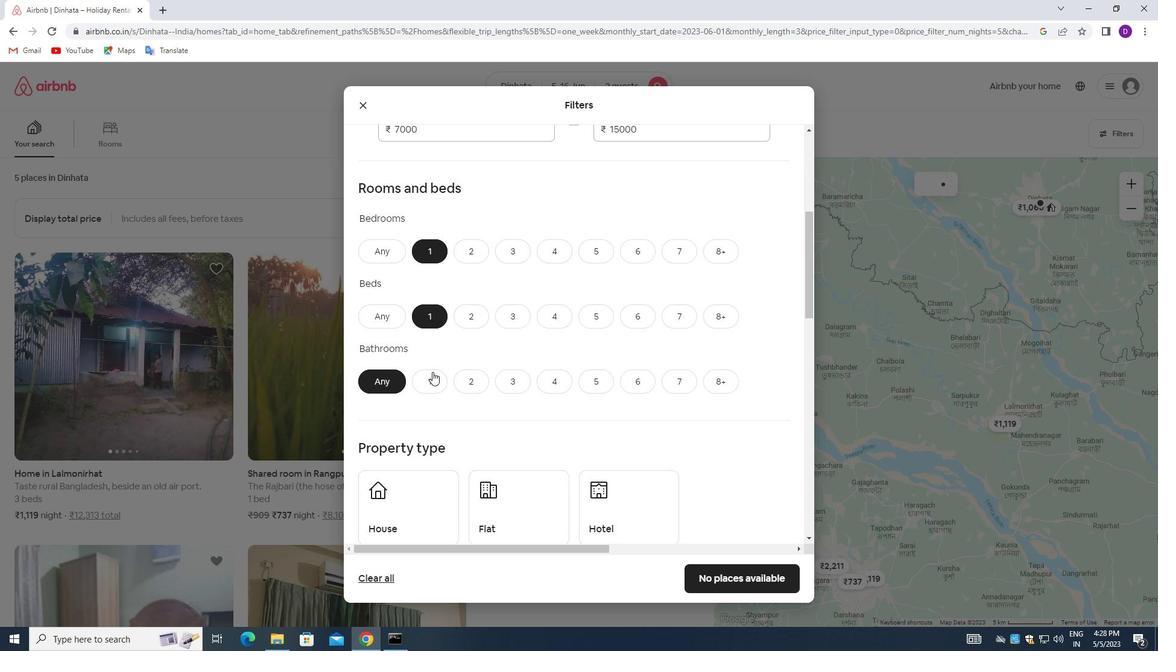 
Action: Mouse pressed left at (430, 374)
Screenshot: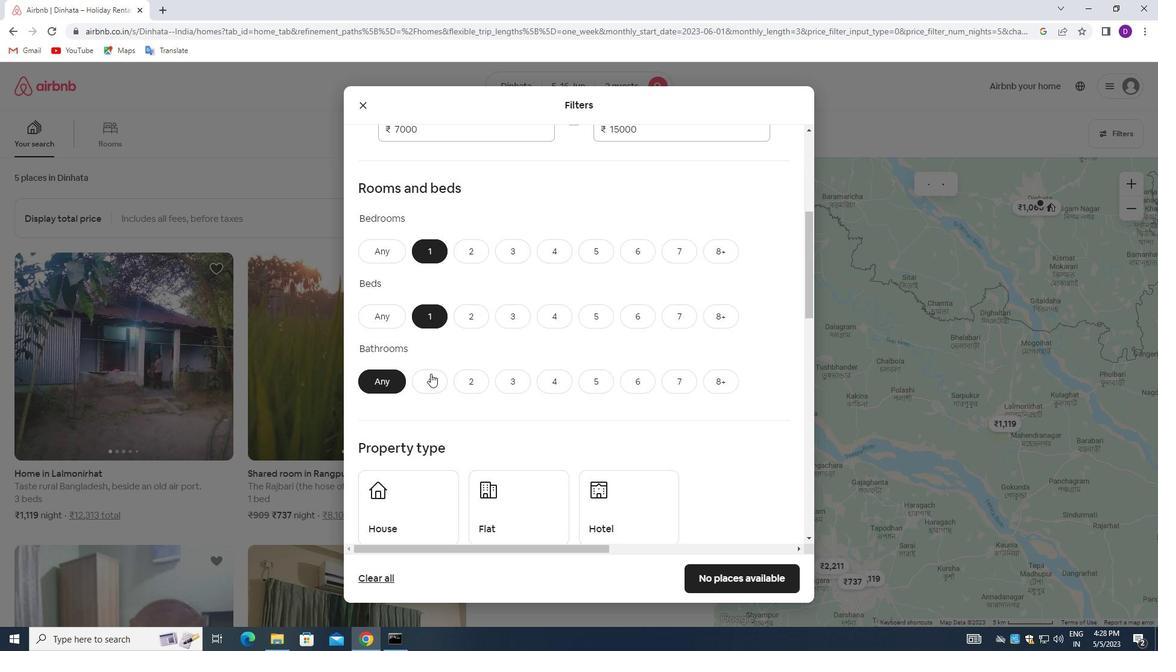 
Action: Mouse moved to (435, 323)
Screenshot: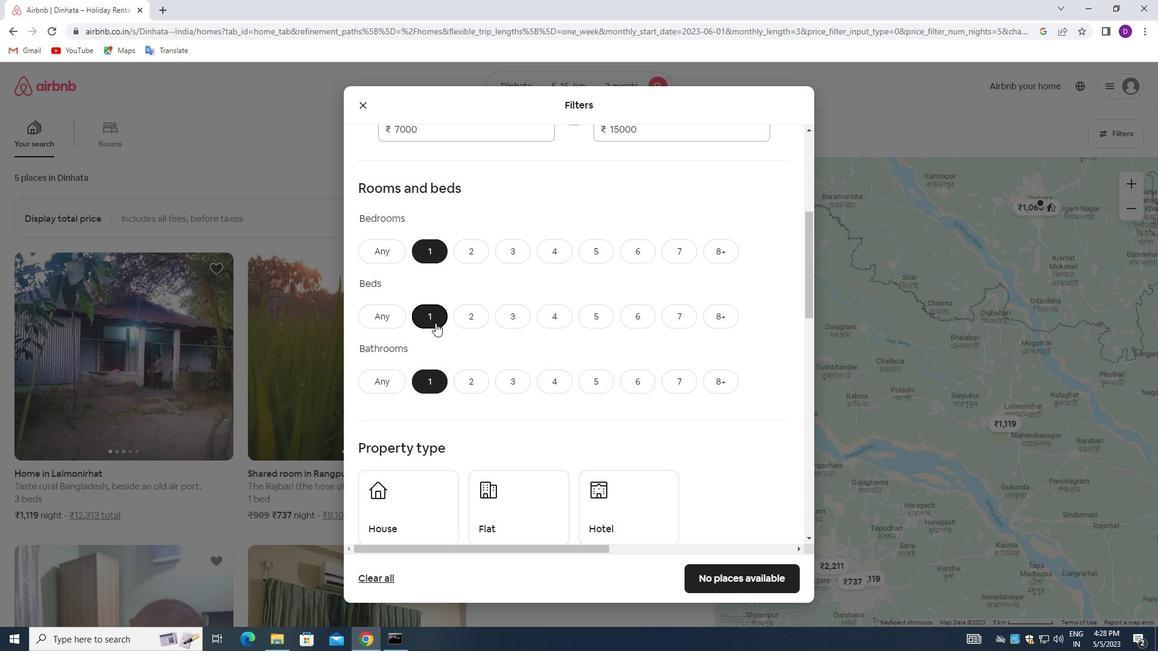 
Action: Mouse scrolled (435, 322) with delta (0, 0)
Screenshot: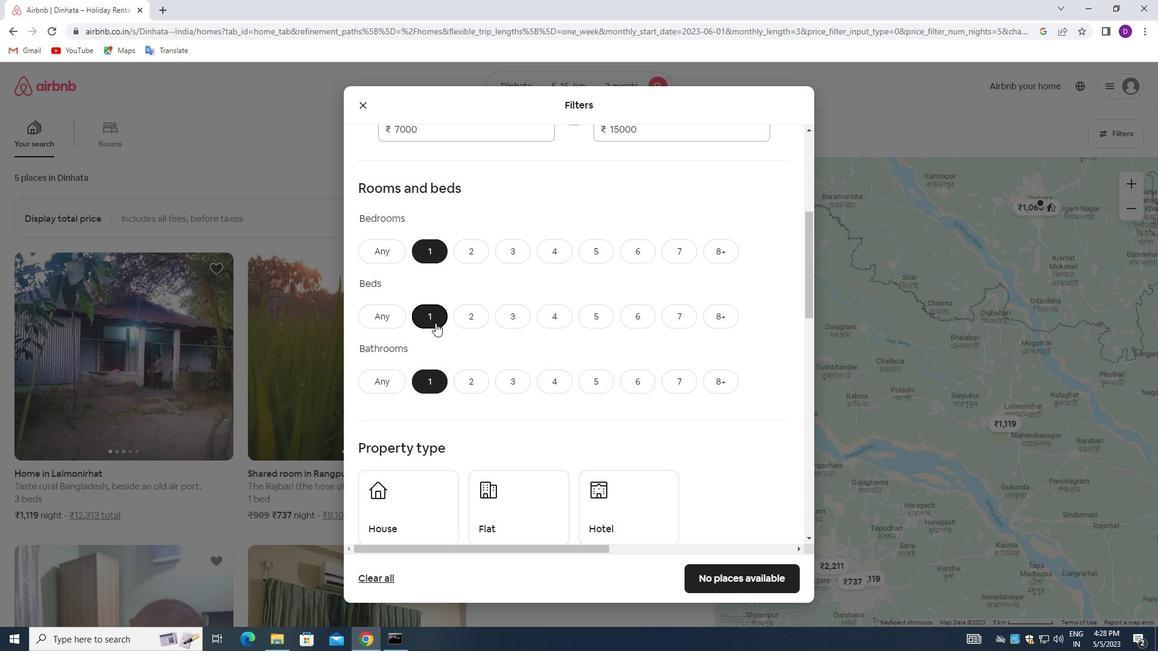 
Action: Mouse moved to (436, 323)
Screenshot: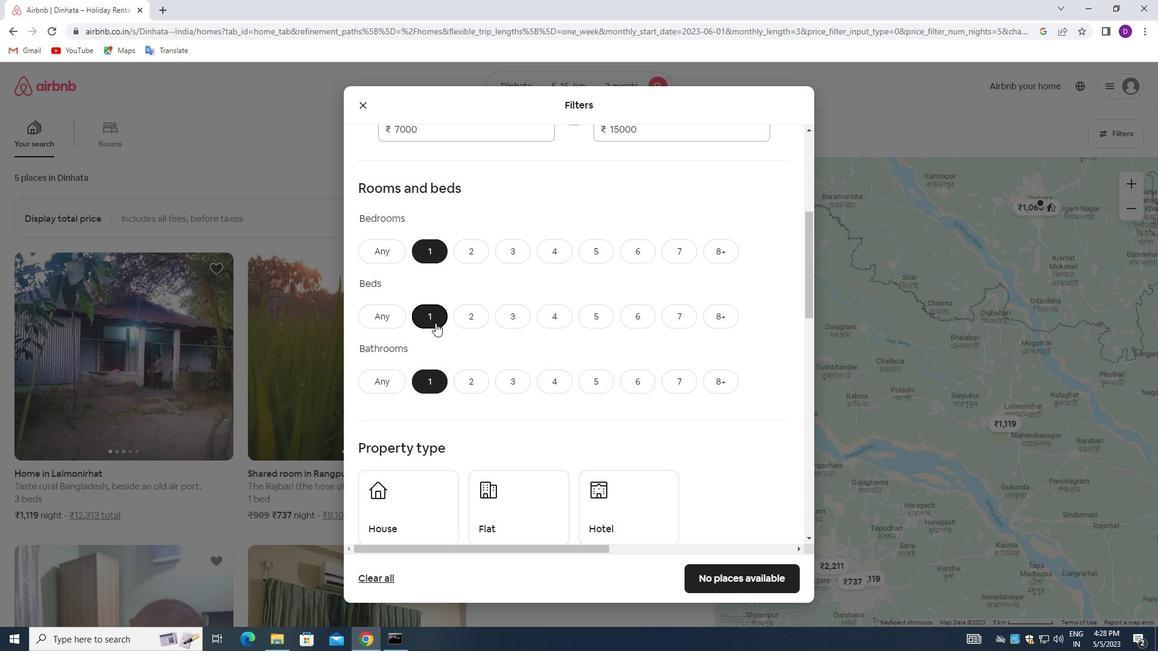 
Action: Mouse scrolled (436, 322) with delta (0, 0)
Screenshot: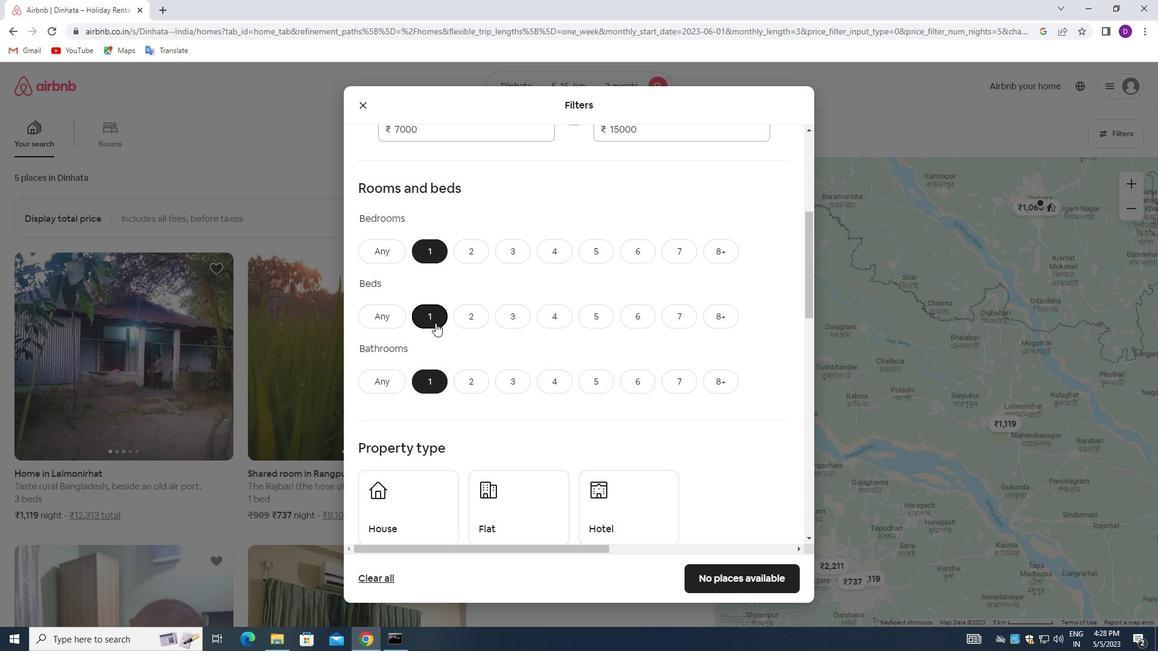 
Action: Mouse moved to (421, 371)
Screenshot: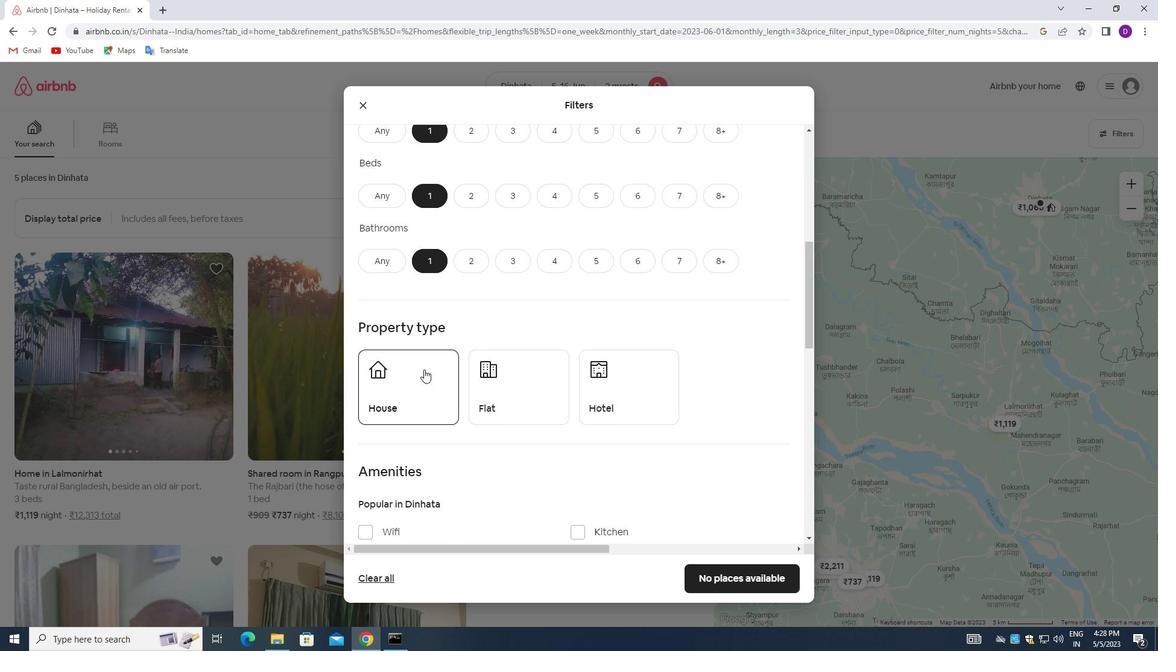 
Action: Mouse pressed left at (421, 371)
Screenshot: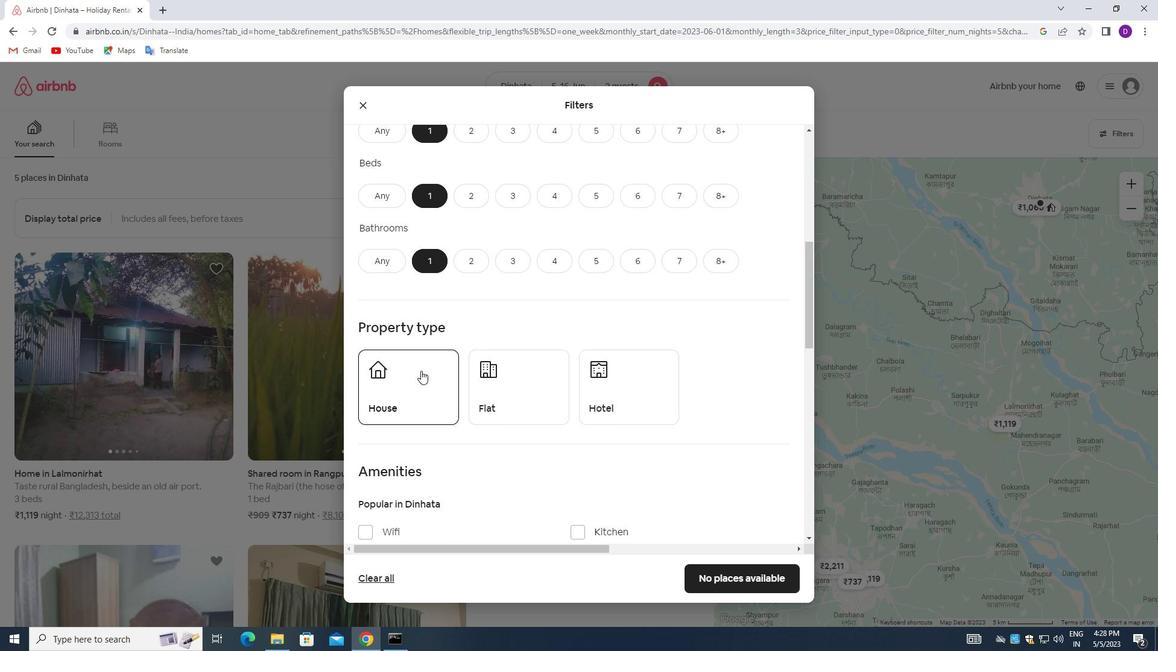 
Action: Mouse moved to (494, 389)
Screenshot: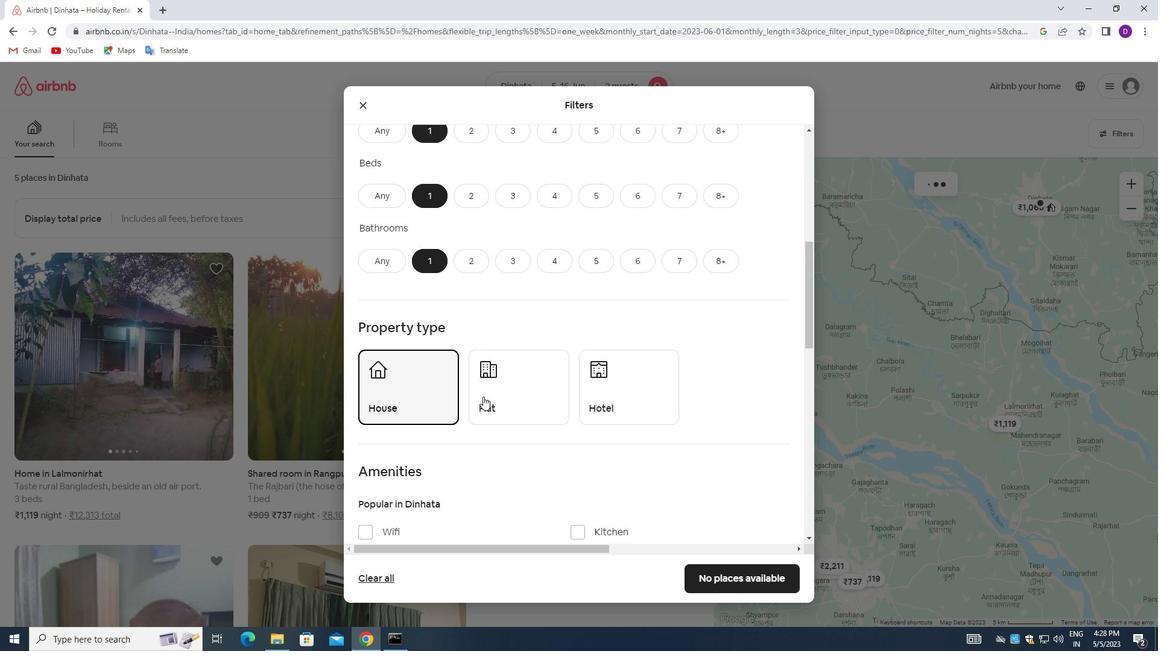
Action: Mouse pressed left at (494, 389)
Screenshot: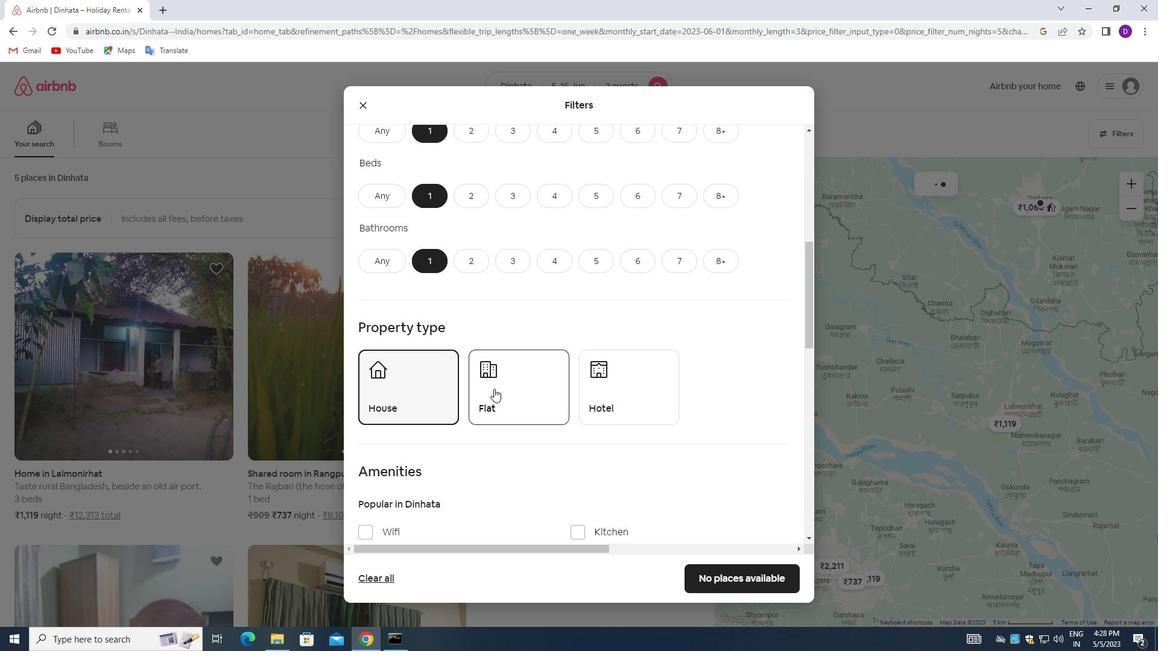 
Action: Mouse moved to (596, 389)
Screenshot: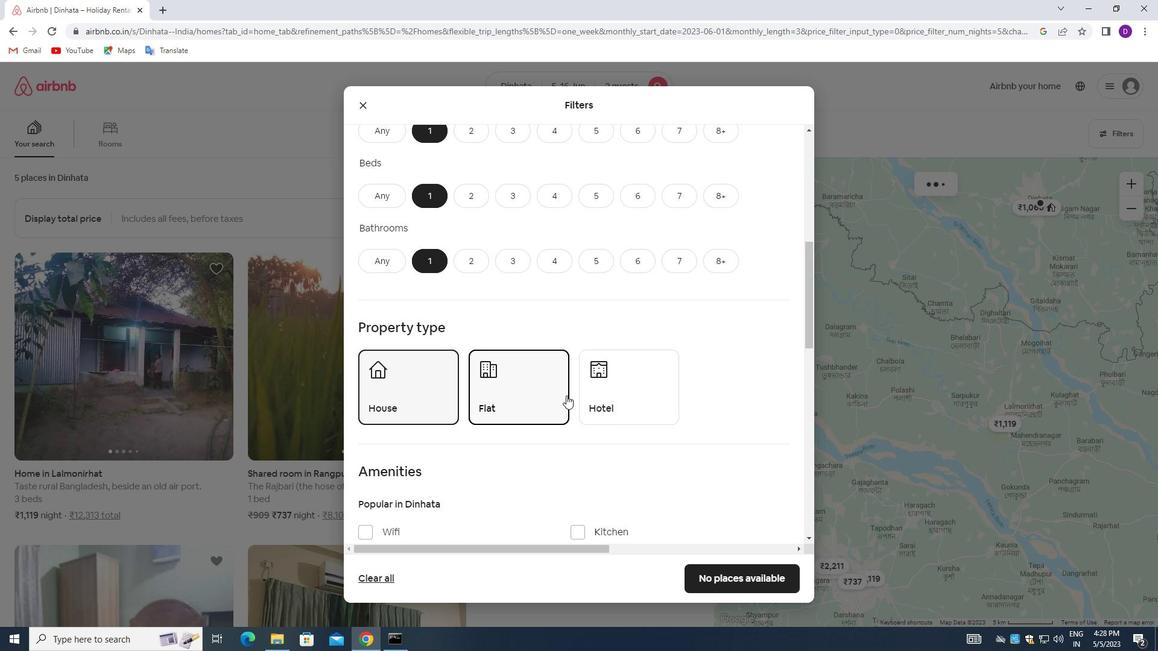 
Action: Mouse pressed left at (596, 389)
Screenshot: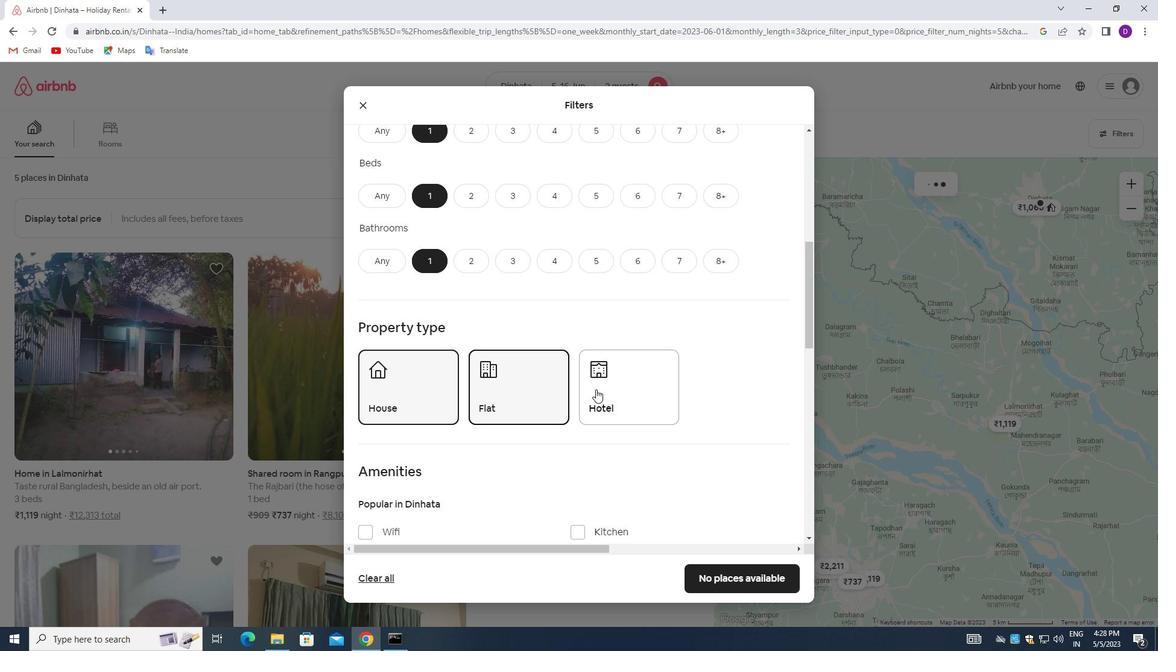 
Action: Mouse moved to (461, 384)
Screenshot: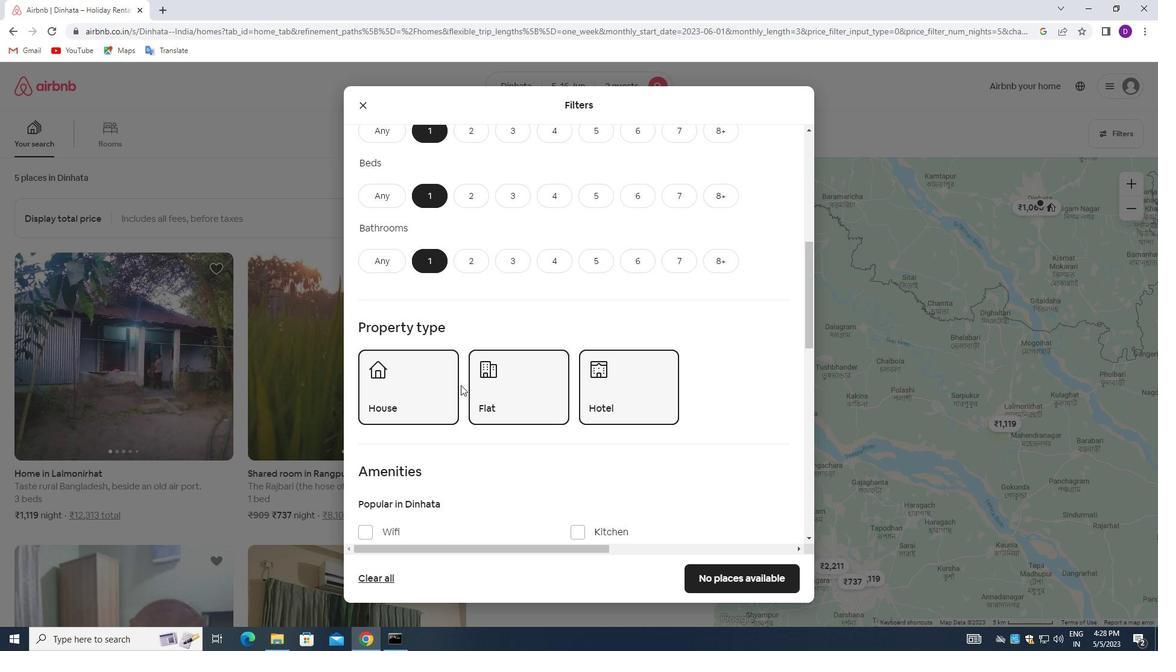 
Action: Mouse scrolled (461, 384) with delta (0, 0)
Screenshot: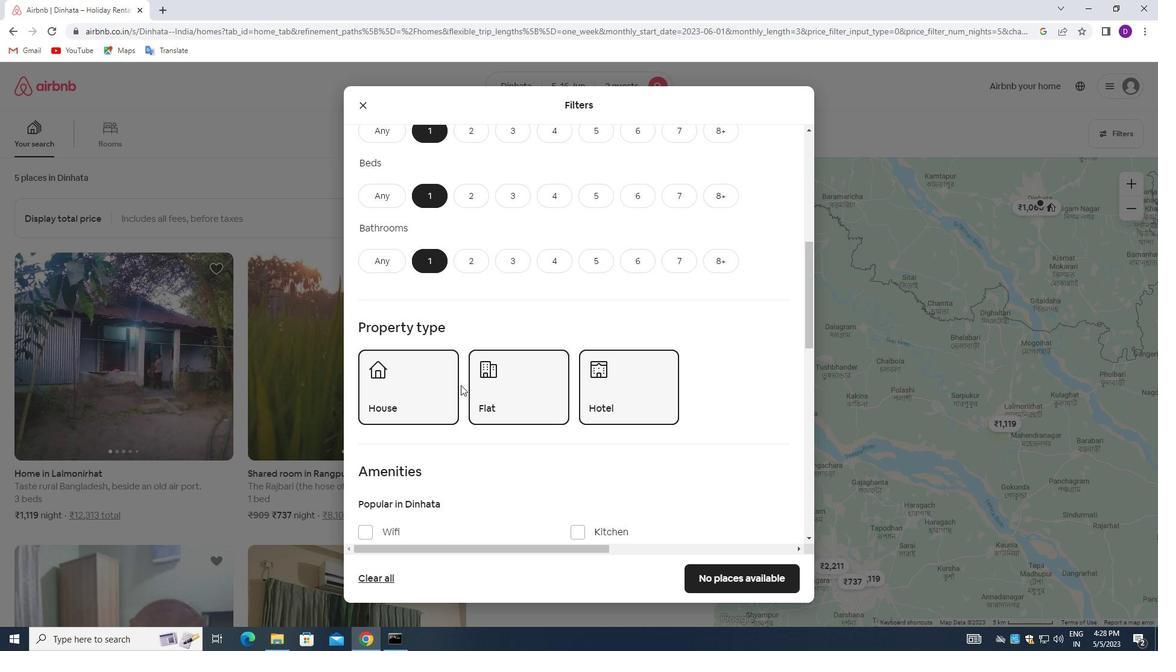 
Action: Mouse moved to (462, 388)
Screenshot: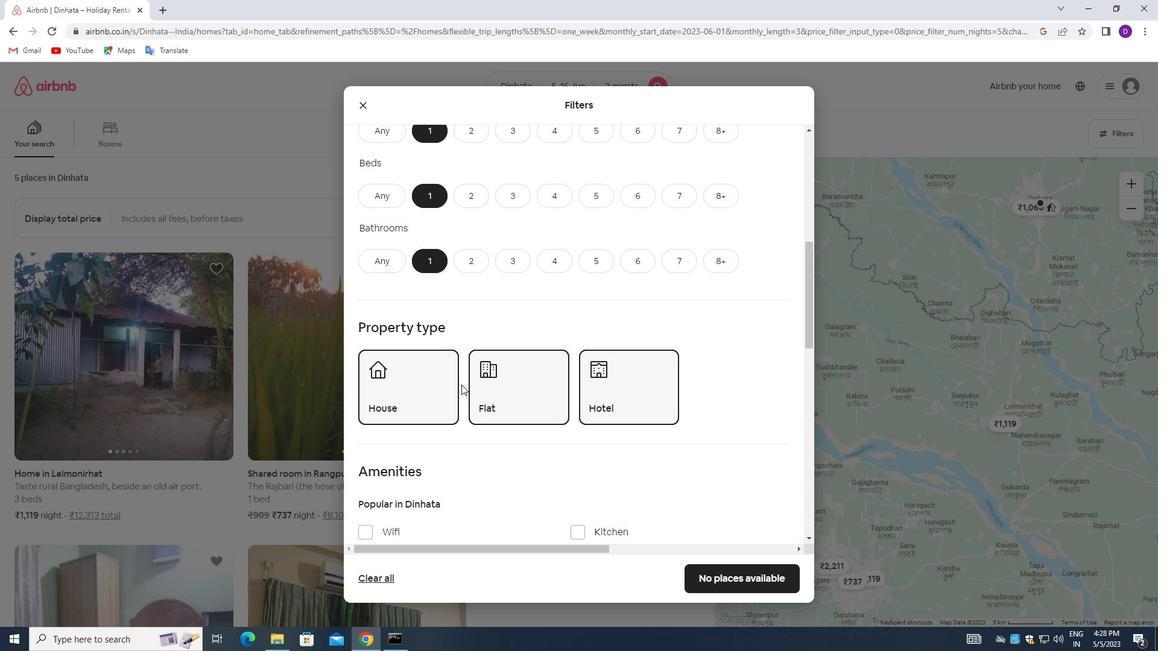 
Action: Mouse scrolled (462, 387) with delta (0, 0)
Screenshot: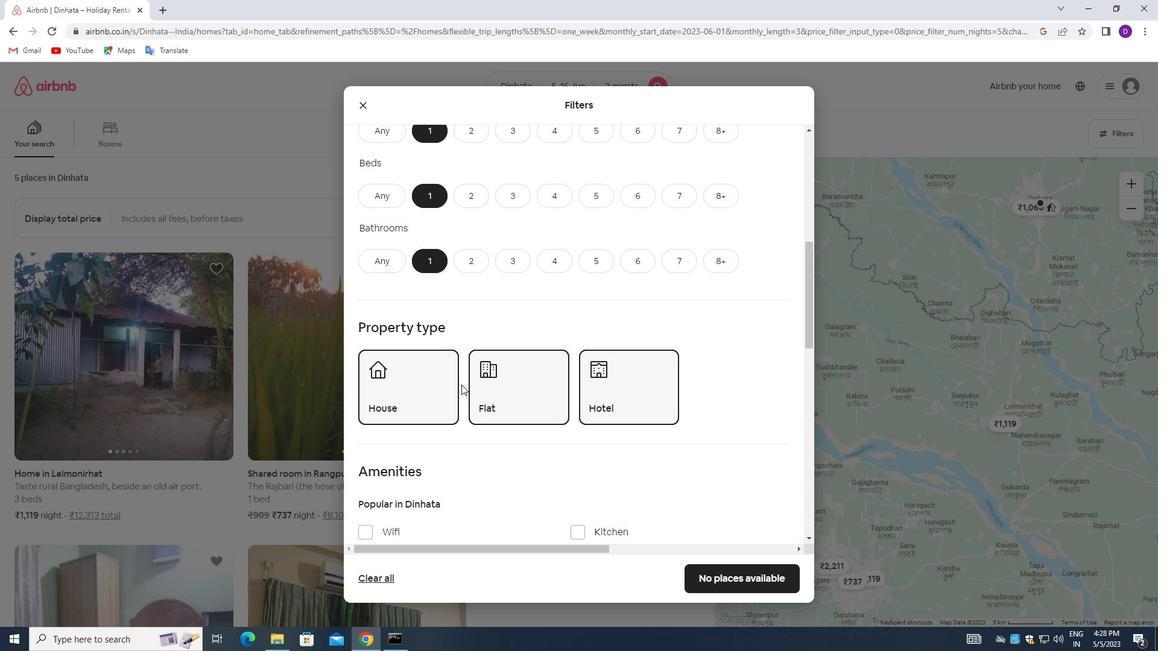
Action: Mouse moved to (462, 389)
Screenshot: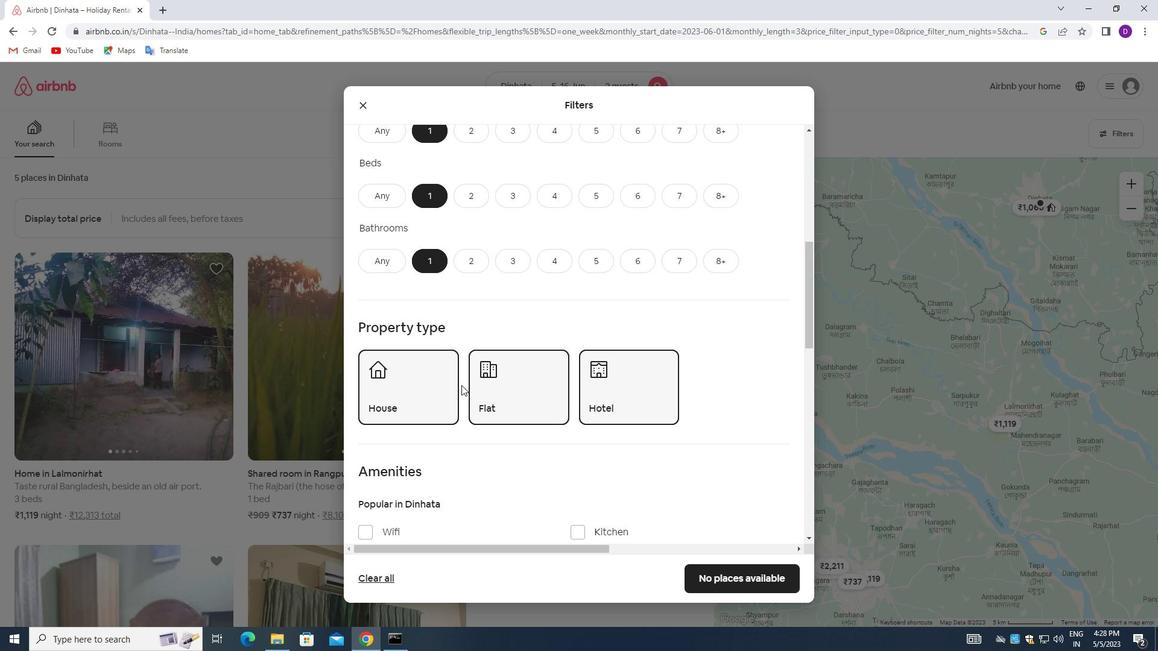 
Action: Mouse scrolled (462, 388) with delta (0, 0)
Screenshot: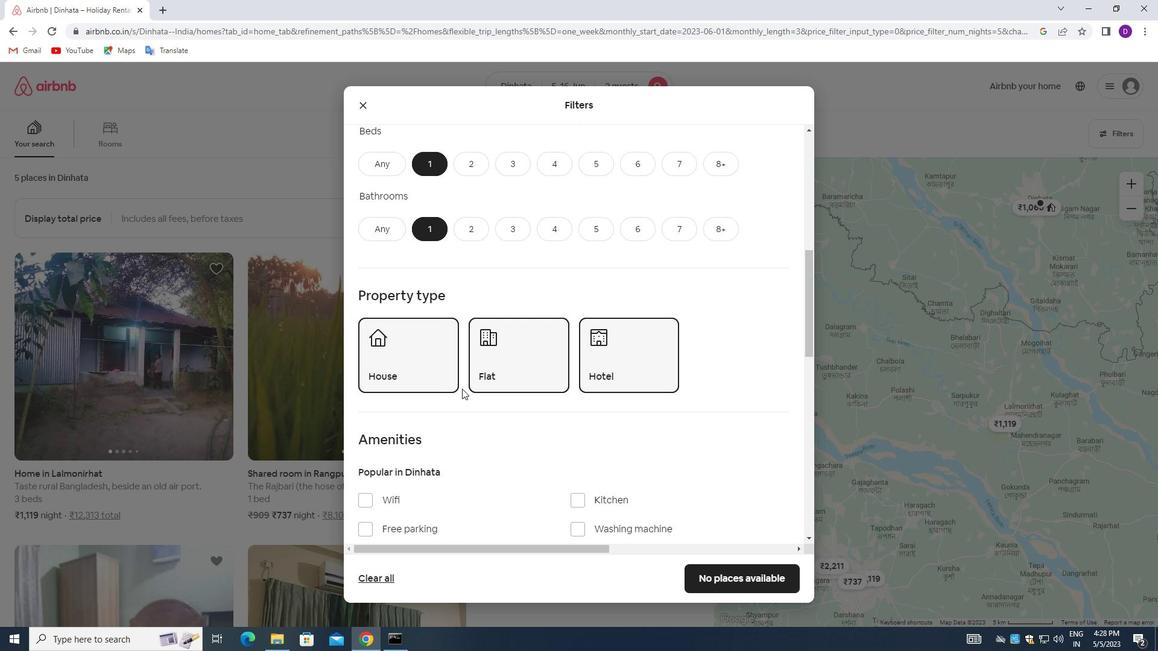 
Action: Mouse moved to (462, 389)
Screenshot: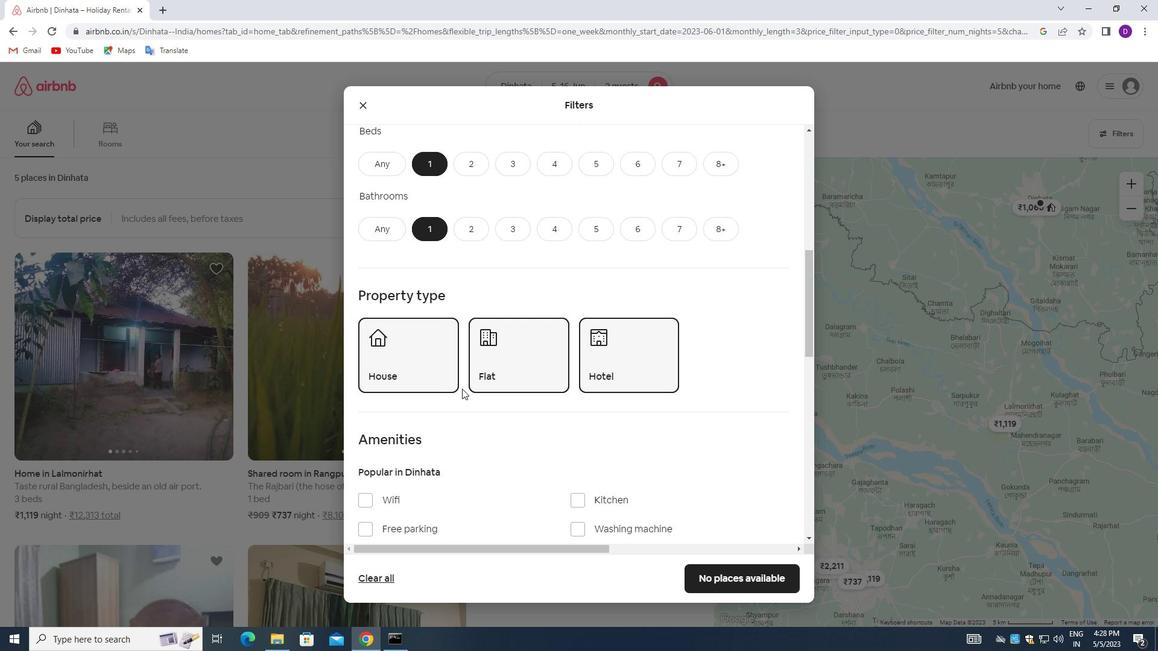 
Action: Mouse scrolled (462, 388) with delta (0, 0)
Screenshot: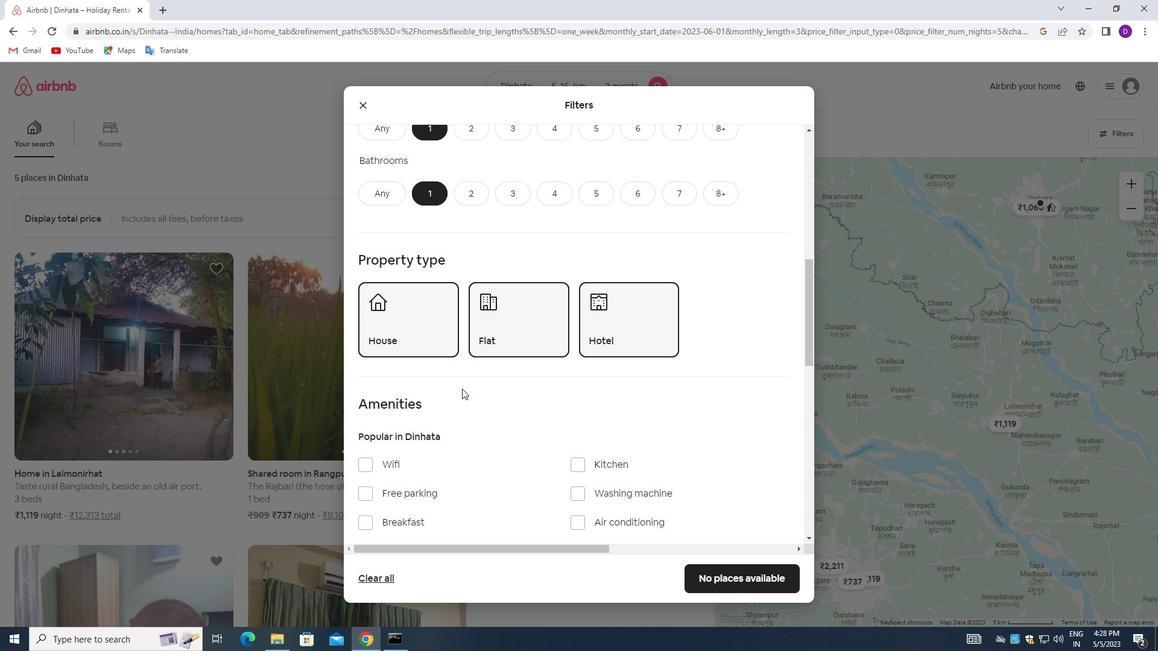 
Action: Mouse moved to (482, 391)
Screenshot: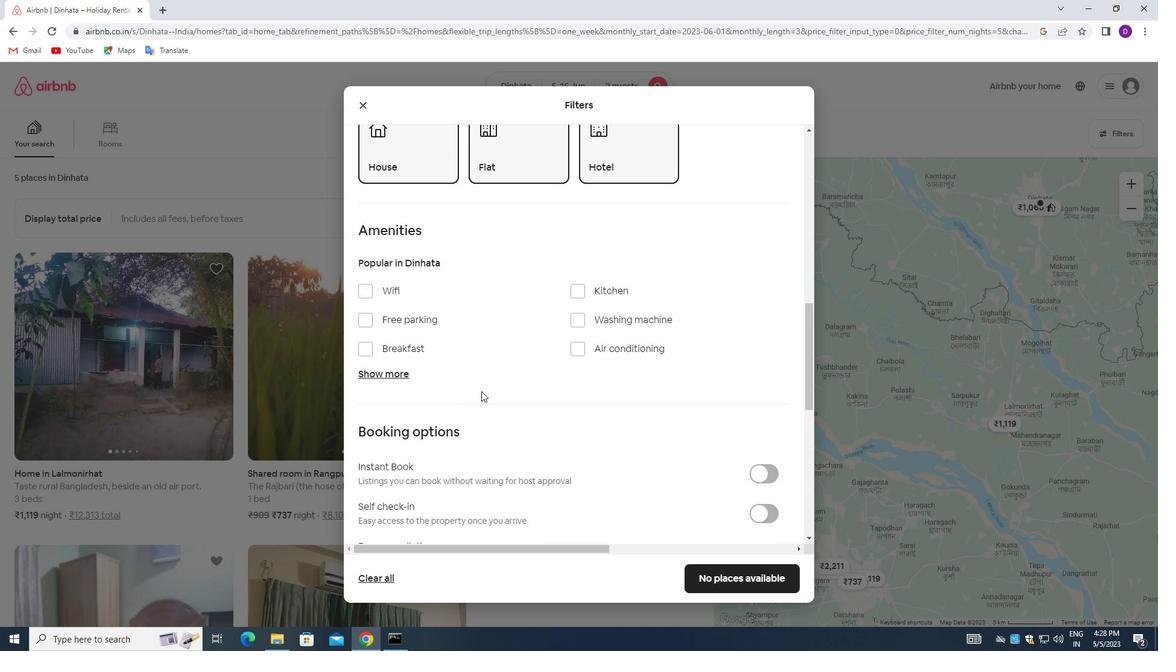 
Action: Mouse scrolled (482, 390) with delta (0, 0)
Screenshot: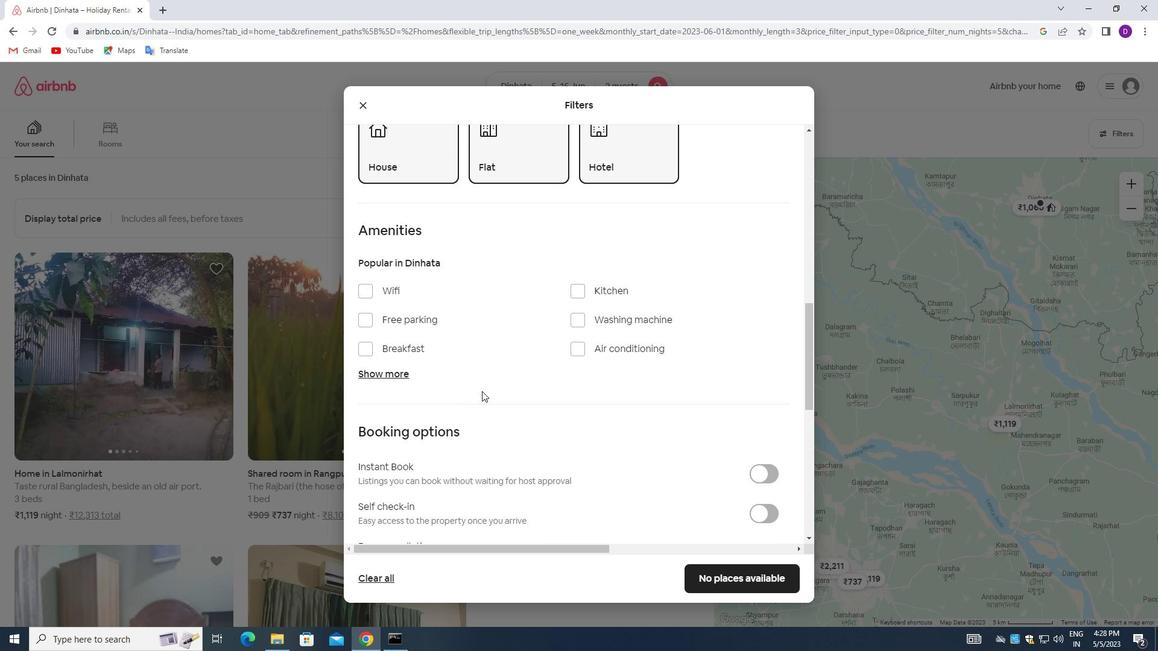 
Action: Mouse moved to (518, 391)
Screenshot: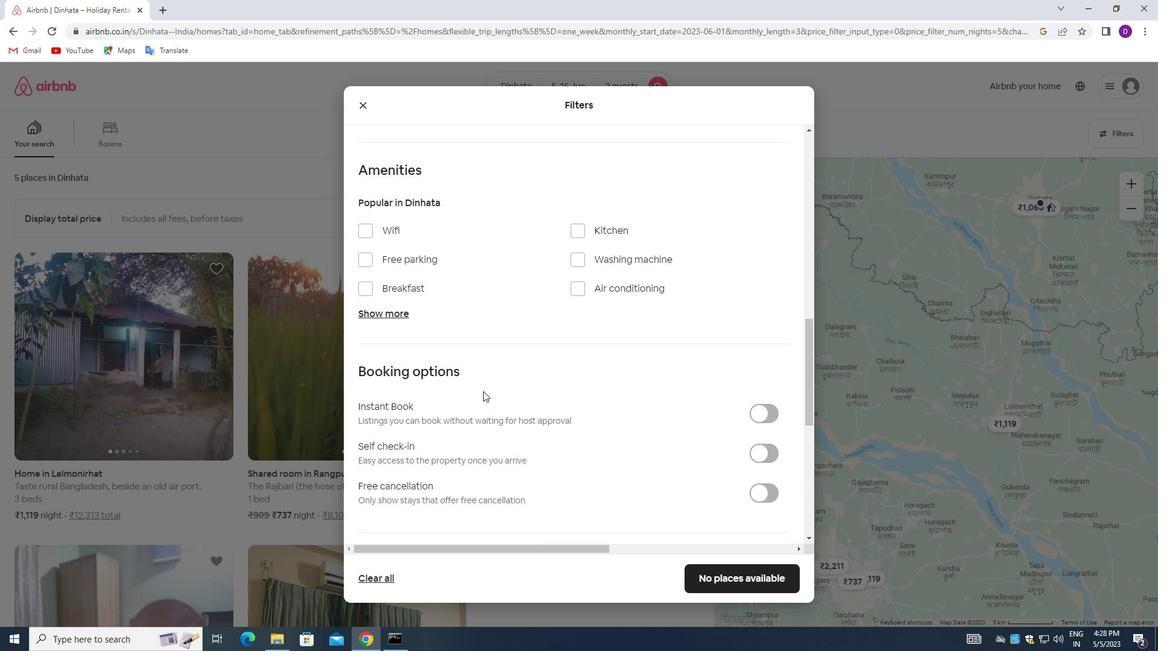 
Action: Mouse scrolled (518, 390) with delta (0, 0)
Screenshot: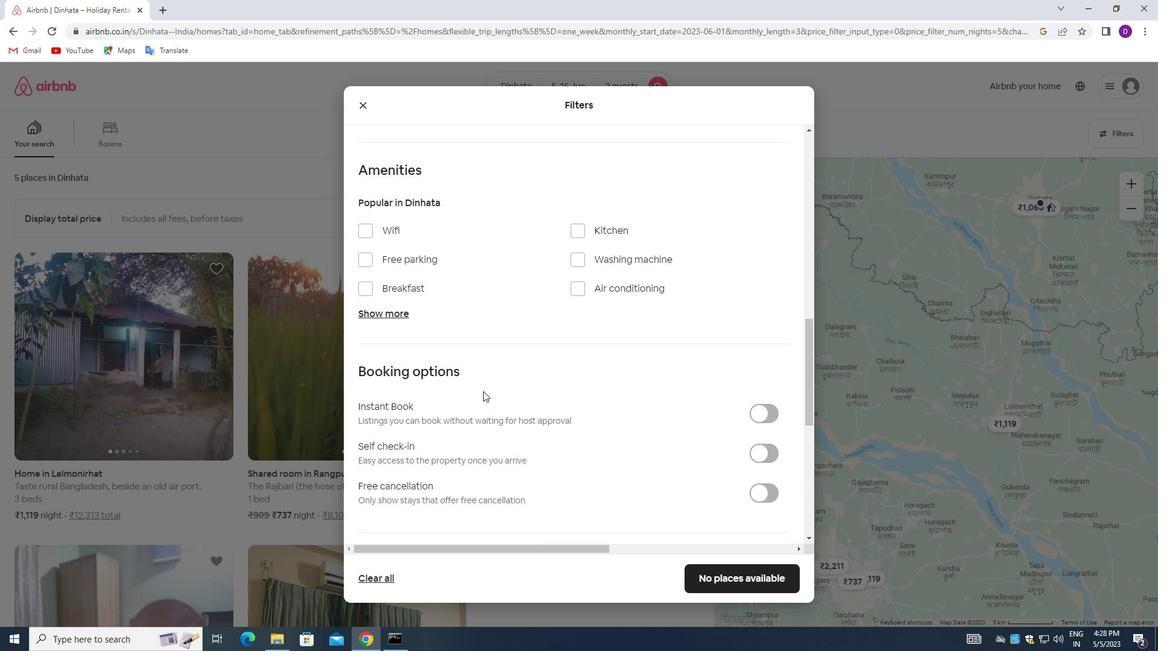 
Action: Mouse moved to (546, 391)
Screenshot: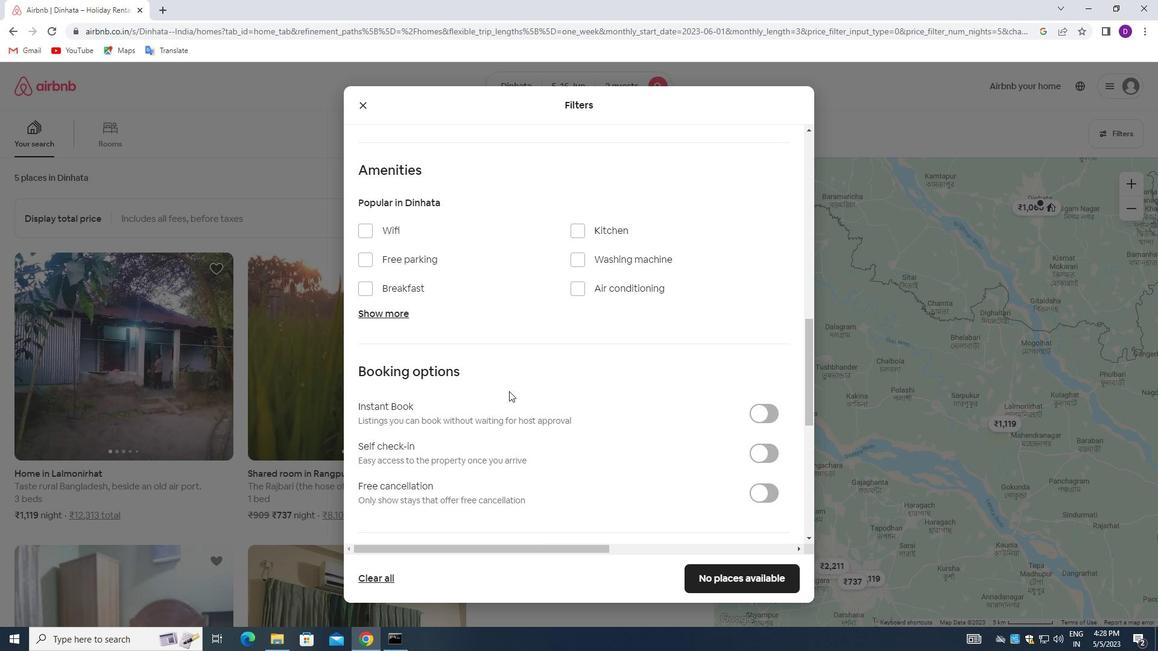 
Action: Mouse scrolled (546, 390) with delta (0, 0)
Screenshot: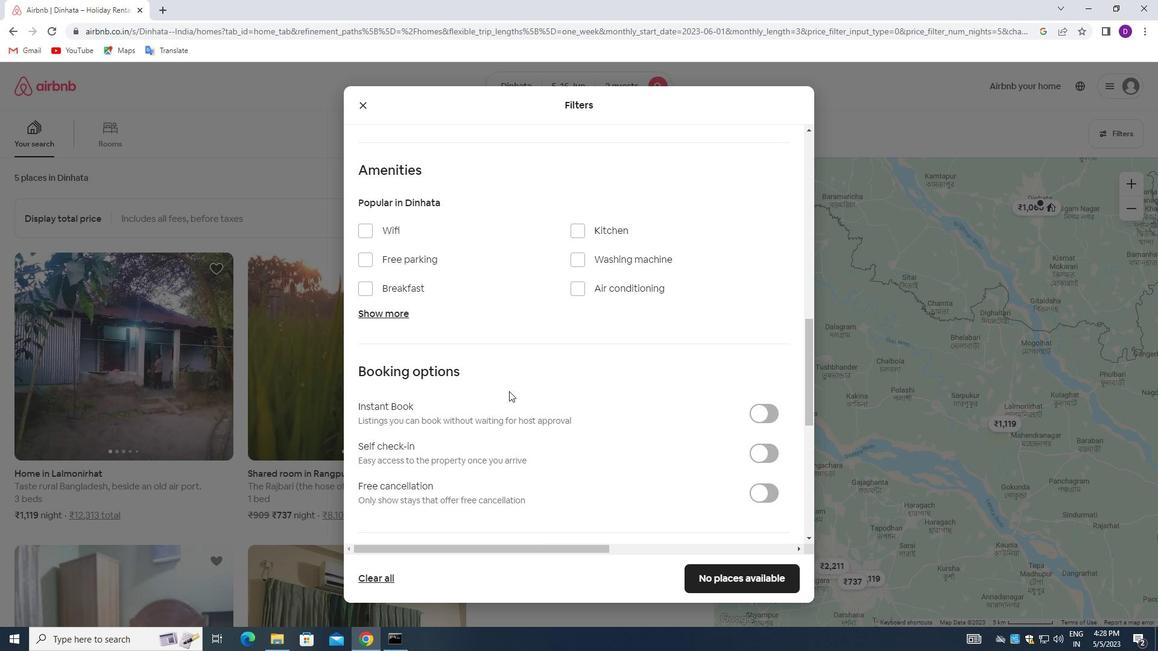 
Action: Mouse moved to (752, 335)
Screenshot: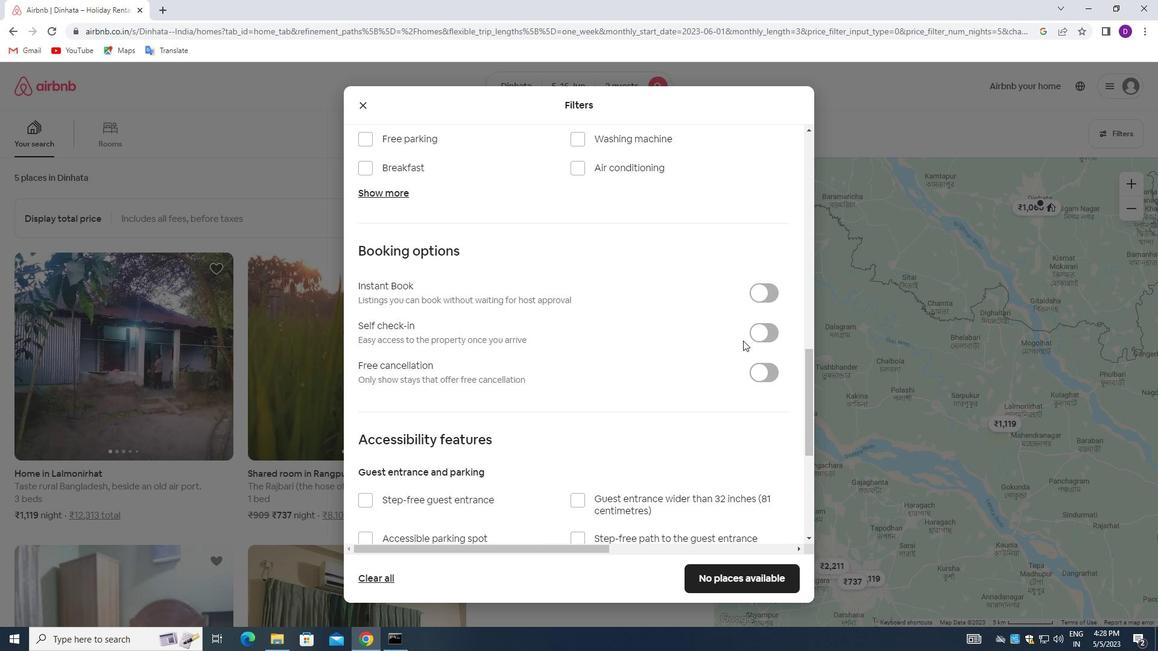 
Action: Mouse pressed left at (752, 335)
Screenshot: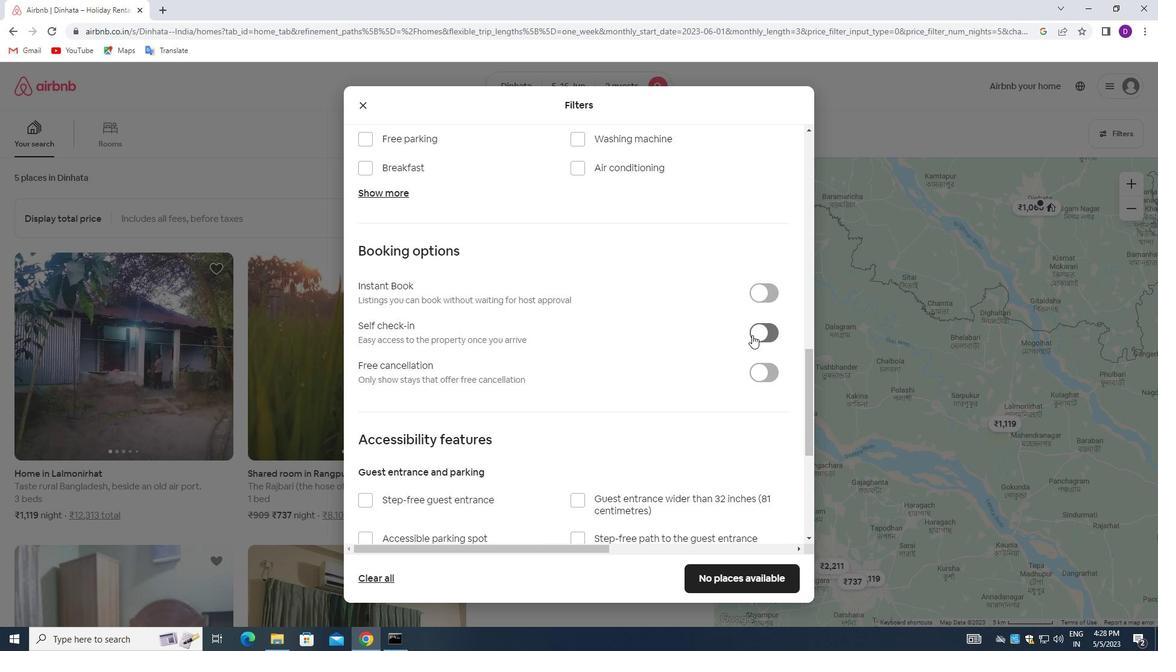 
Action: Mouse moved to (641, 378)
Screenshot: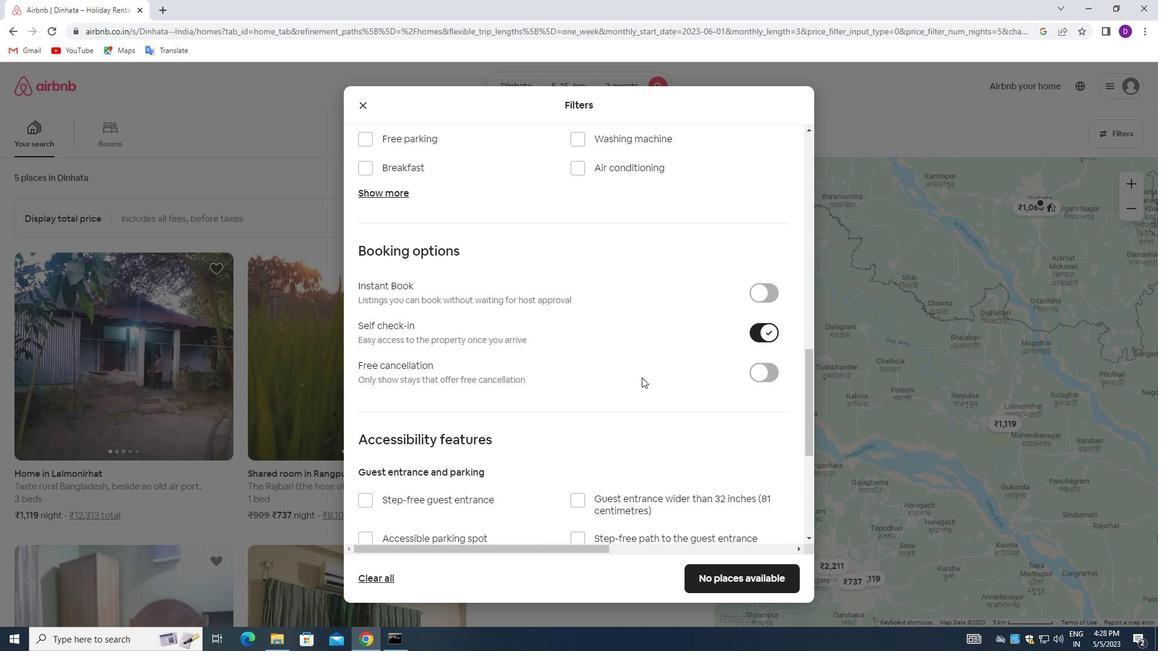 
Action: Mouse scrolled (641, 377) with delta (0, 0)
Screenshot: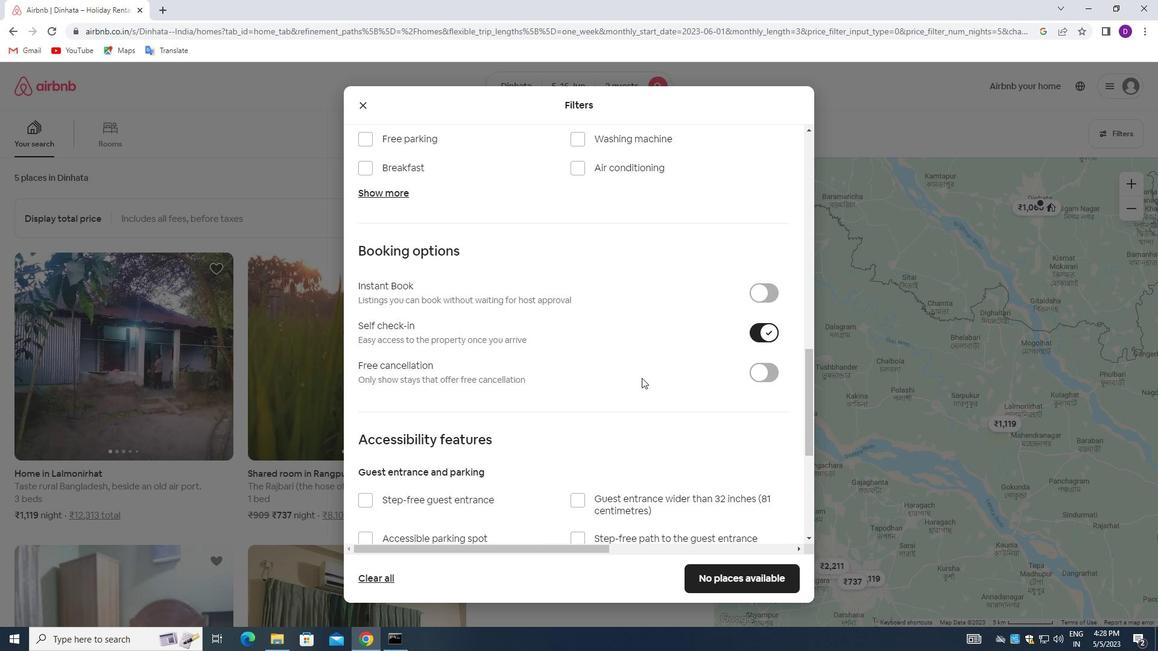 
Action: Mouse scrolled (641, 377) with delta (0, 0)
Screenshot: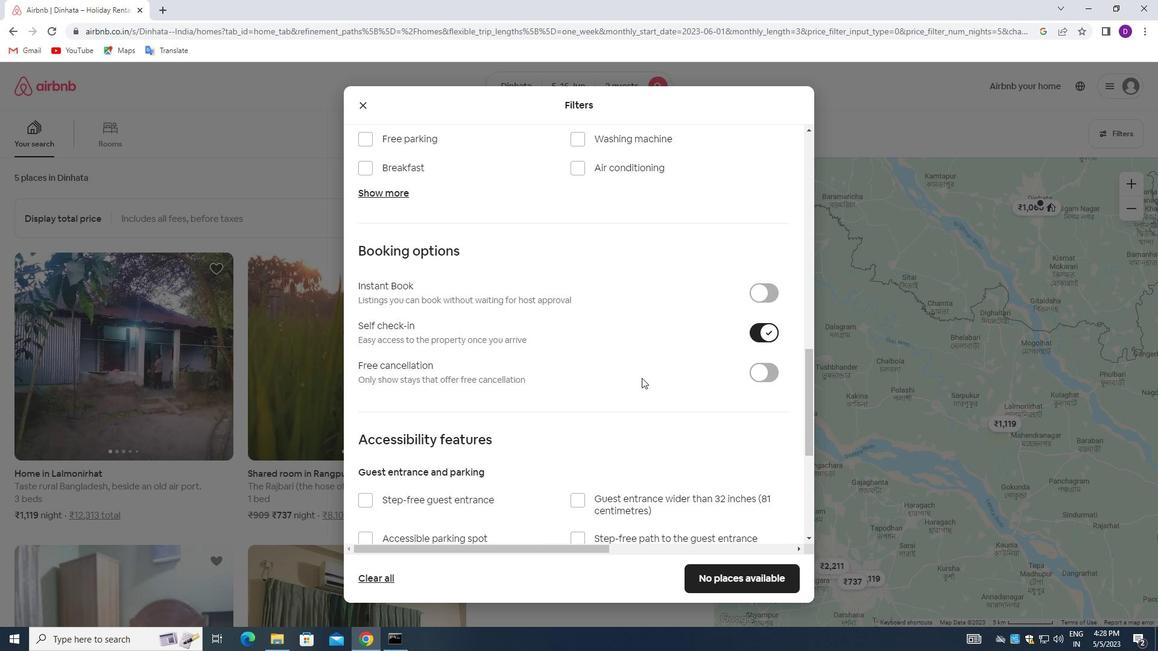 
Action: Mouse scrolled (641, 377) with delta (0, 0)
Screenshot: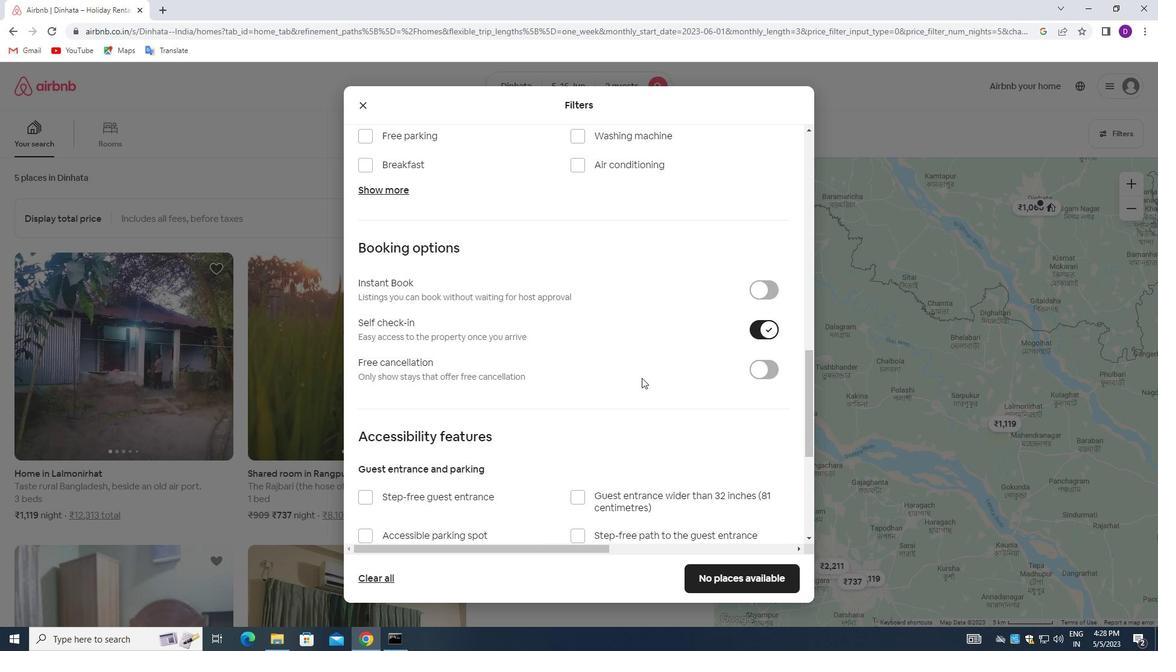 
Action: Mouse moved to (547, 438)
Screenshot: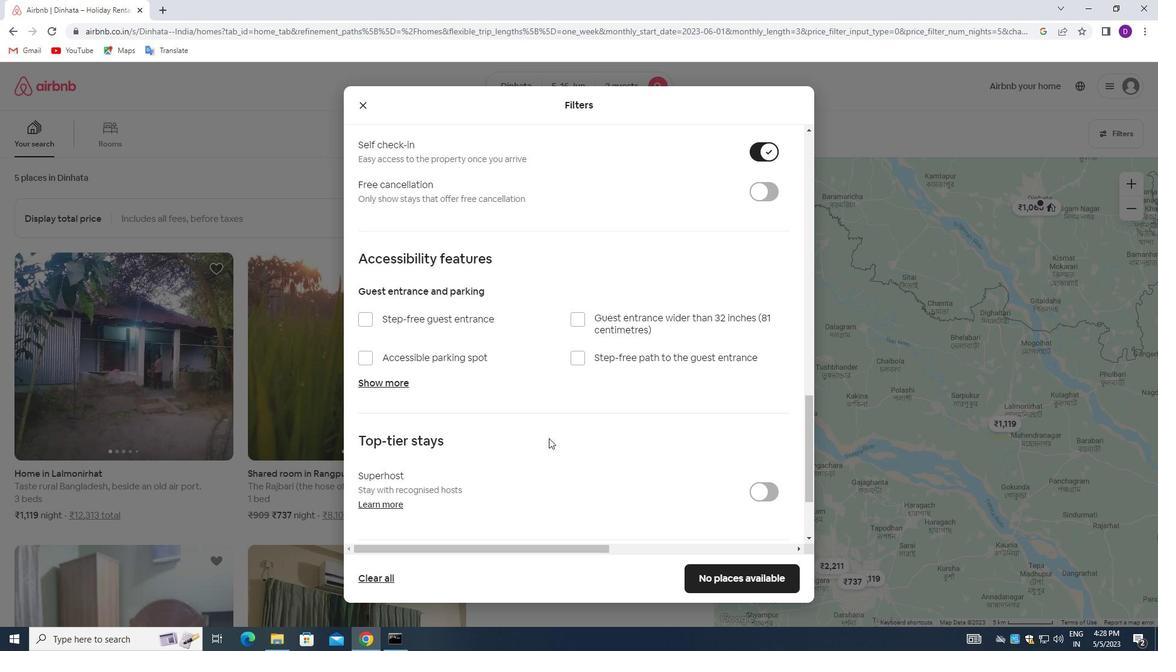 
Action: Mouse scrolled (547, 438) with delta (0, 0)
Screenshot: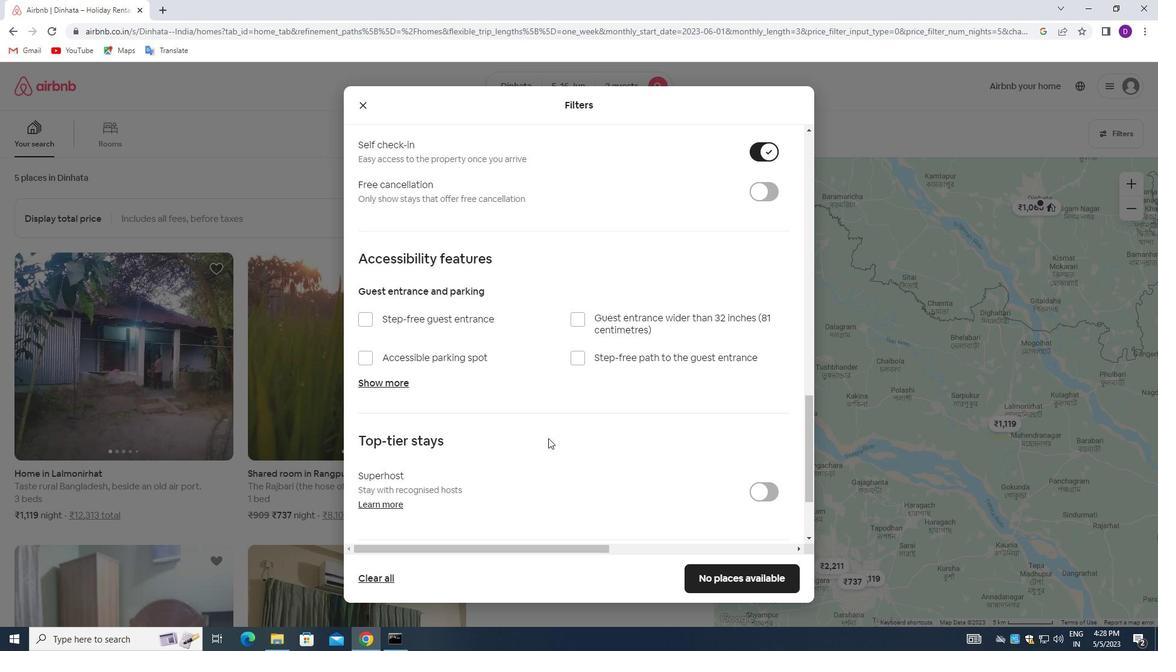 
Action: Mouse moved to (547, 439)
Screenshot: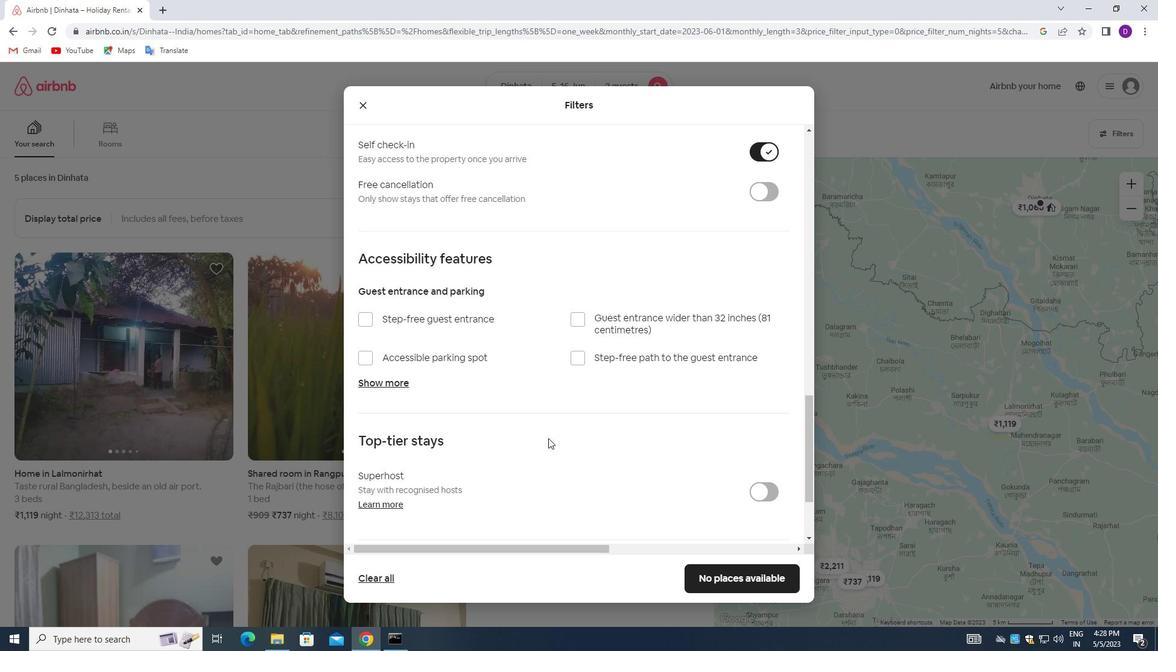 
Action: Mouse scrolled (547, 438) with delta (0, 0)
Screenshot: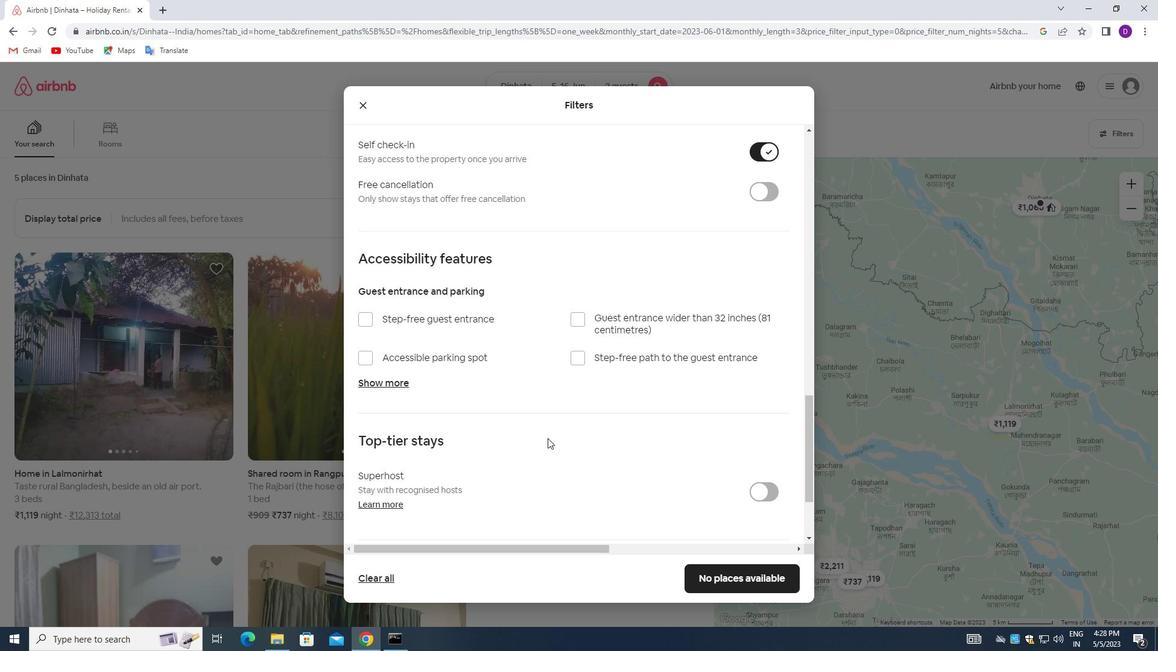 
Action: Mouse moved to (547, 439)
Screenshot: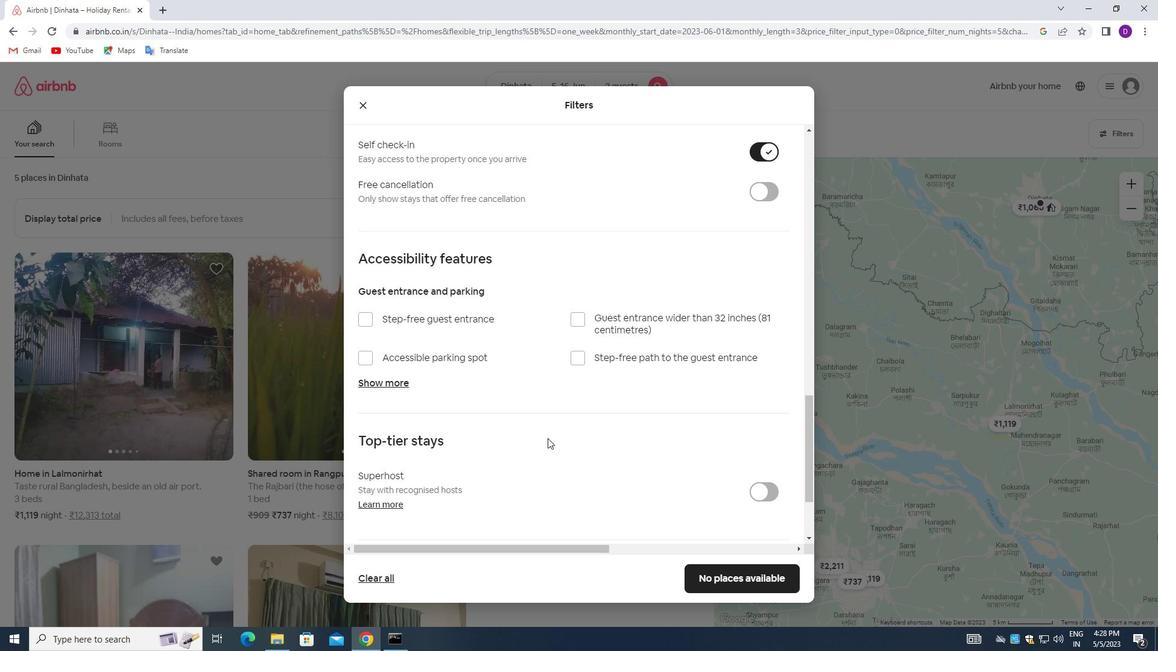 
Action: Mouse scrolled (547, 439) with delta (0, 0)
Screenshot: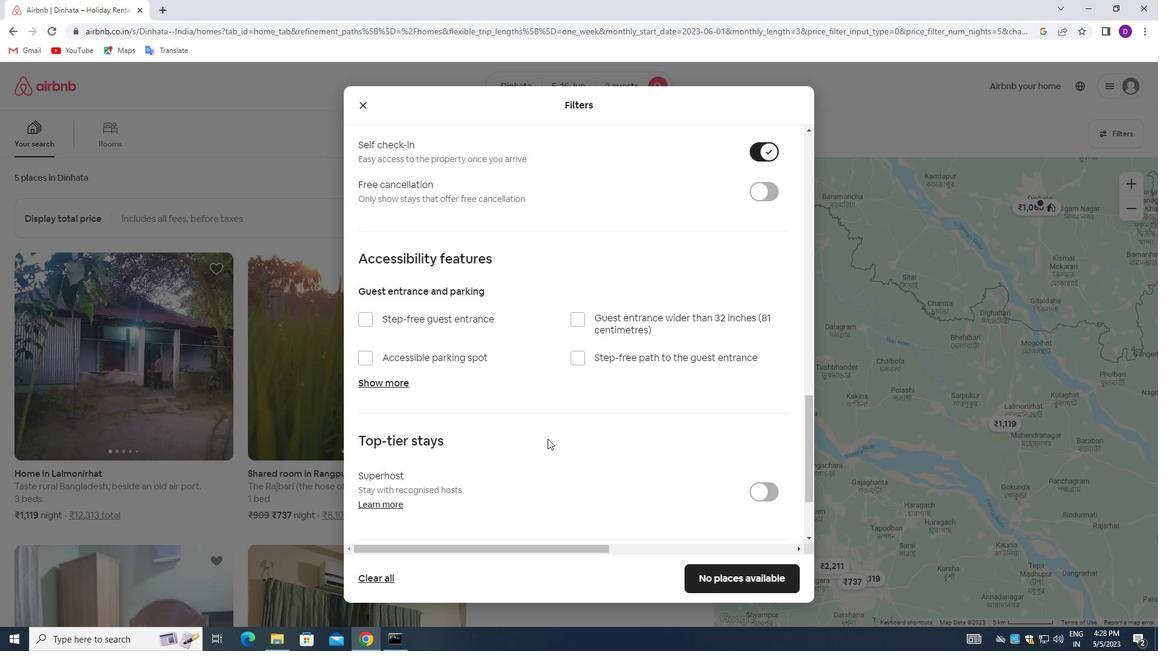 
Action: Mouse moved to (546, 439)
Screenshot: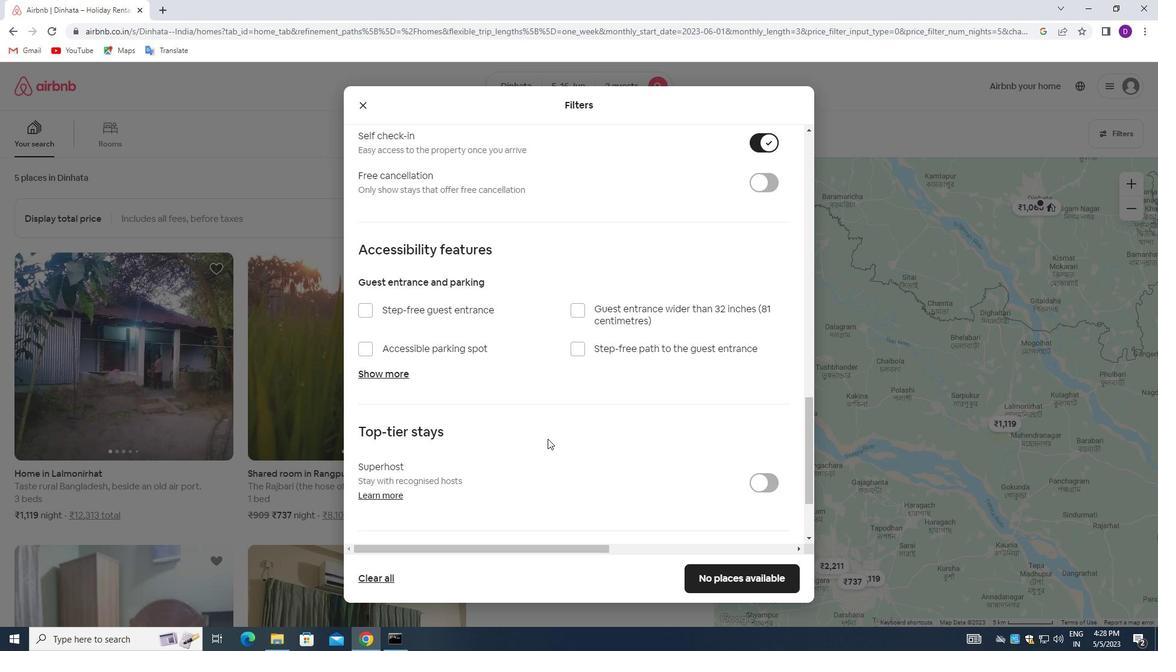 
Action: Mouse scrolled (546, 439) with delta (0, 0)
Screenshot: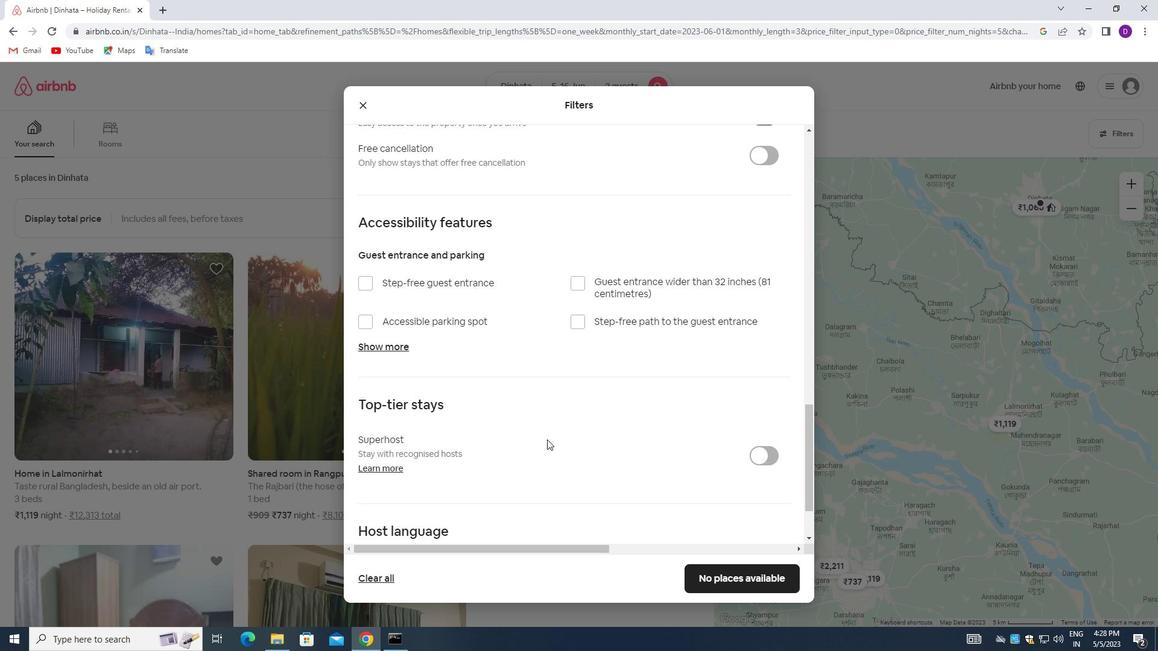 
Action: Mouse moved to (544, 441)
Screenshot: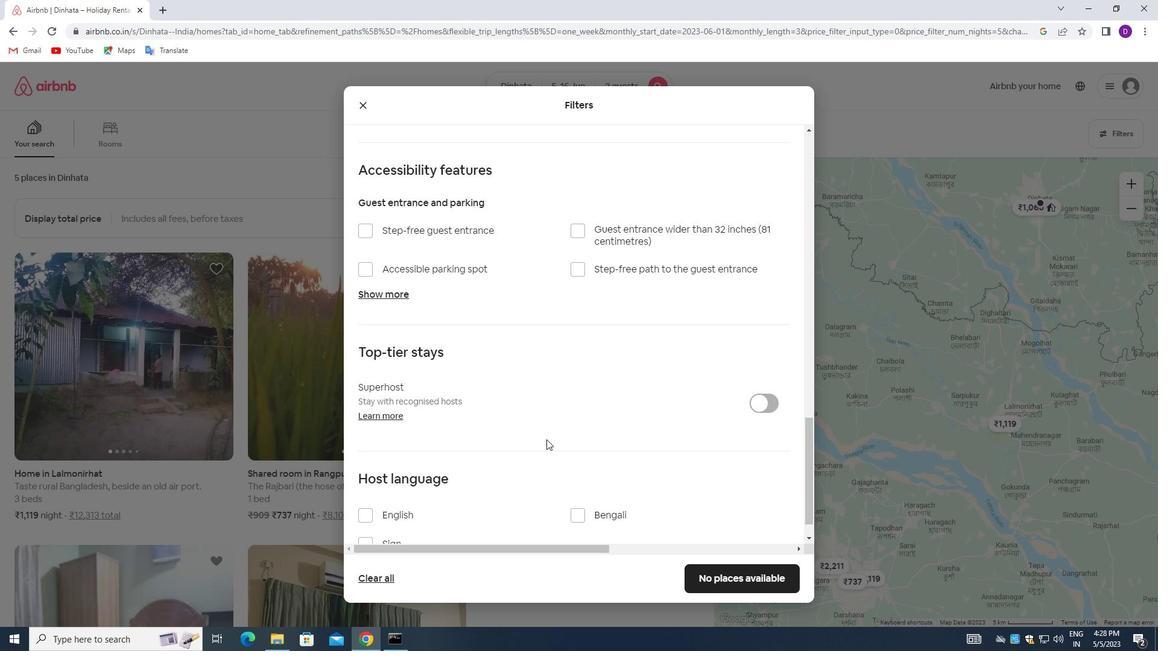 
Action: Mouse scrolled (544, 440) with delta (0, 0)
Screenshot: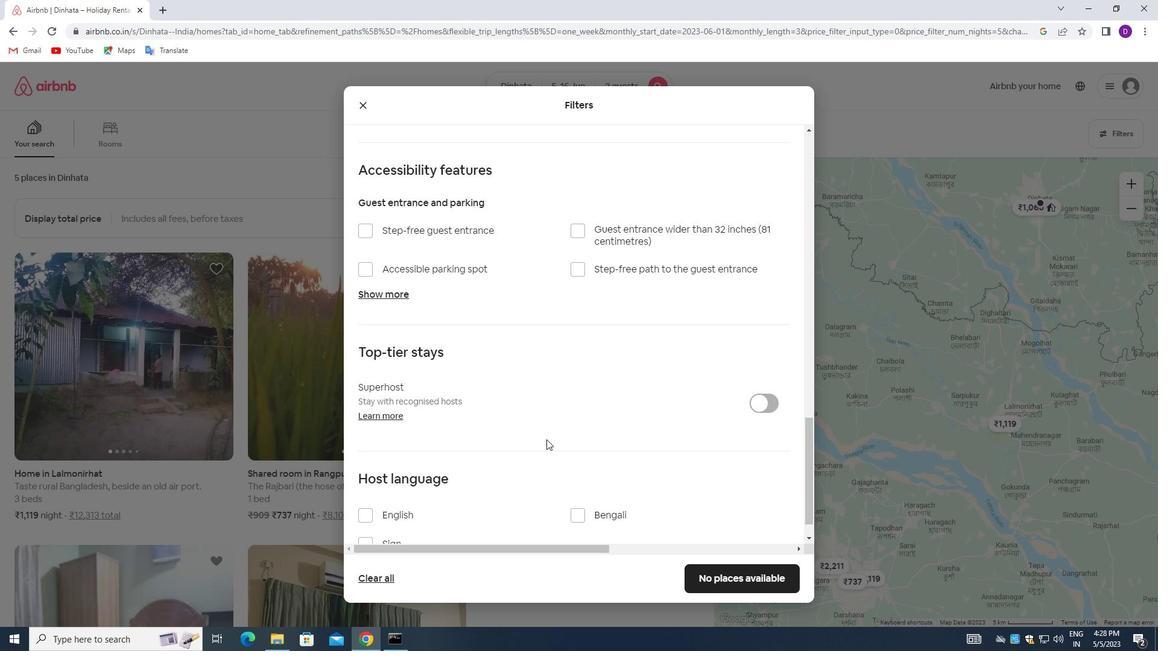 
Action: Mouse moved to (362, 479)
Screenshot: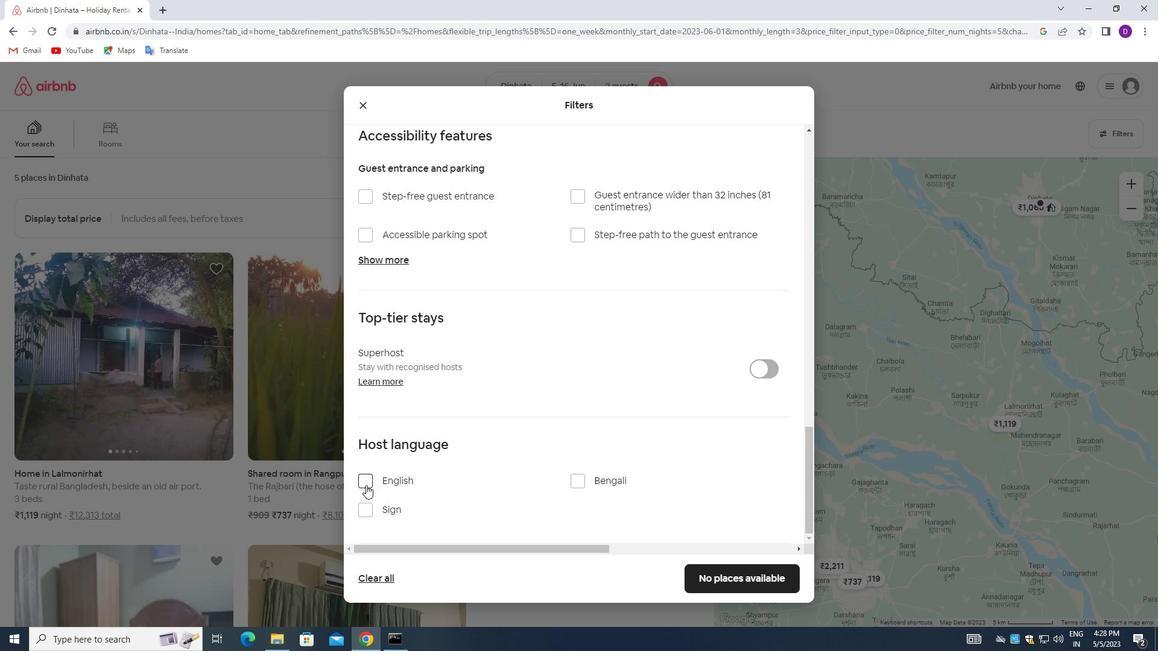 
Action: Mouse pressed left at (362, 479)
Screenshot: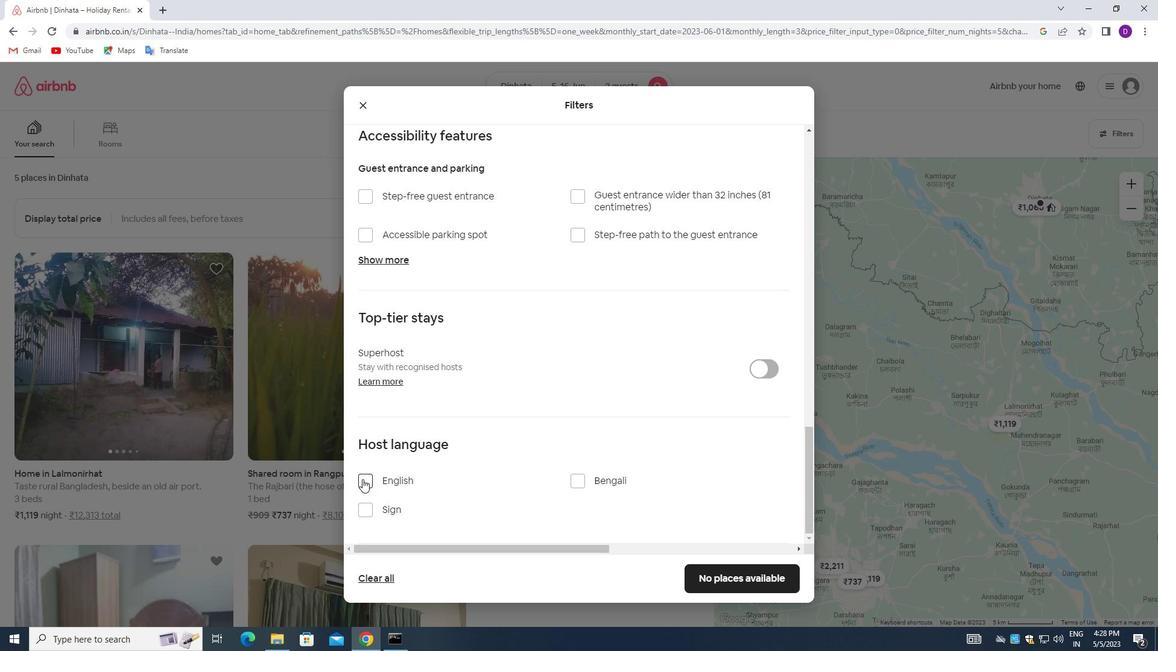 
Action: Mouse moved to (716, 573)
Screenshot: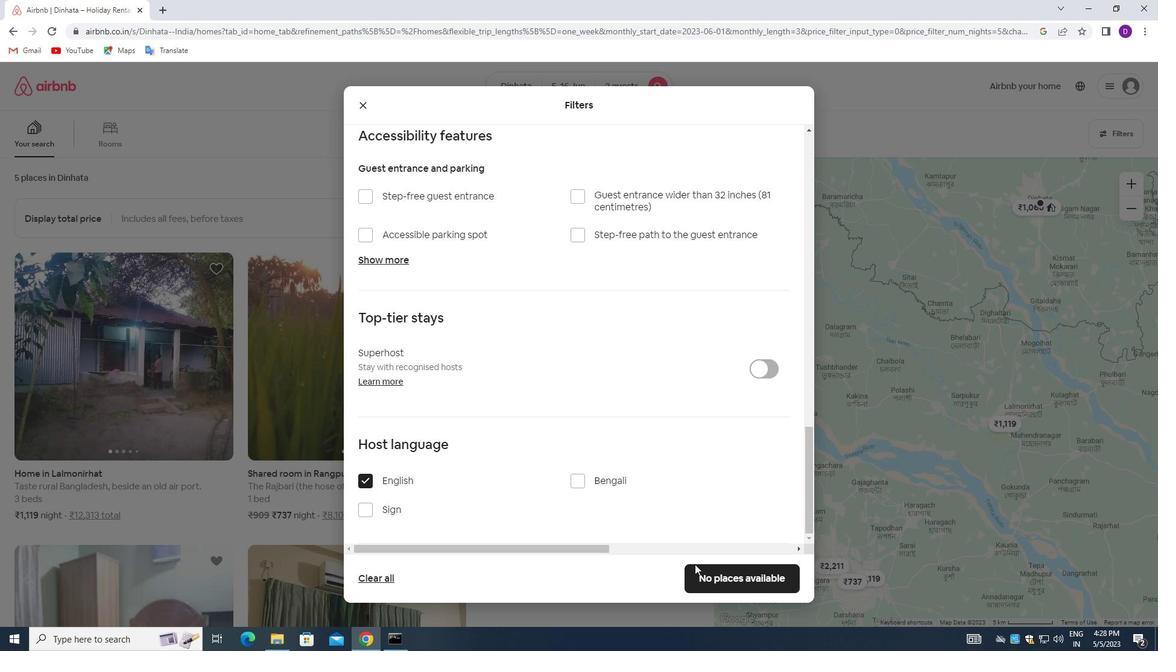 
Action: Mouse pressed left at (716, 573)
Screenshot: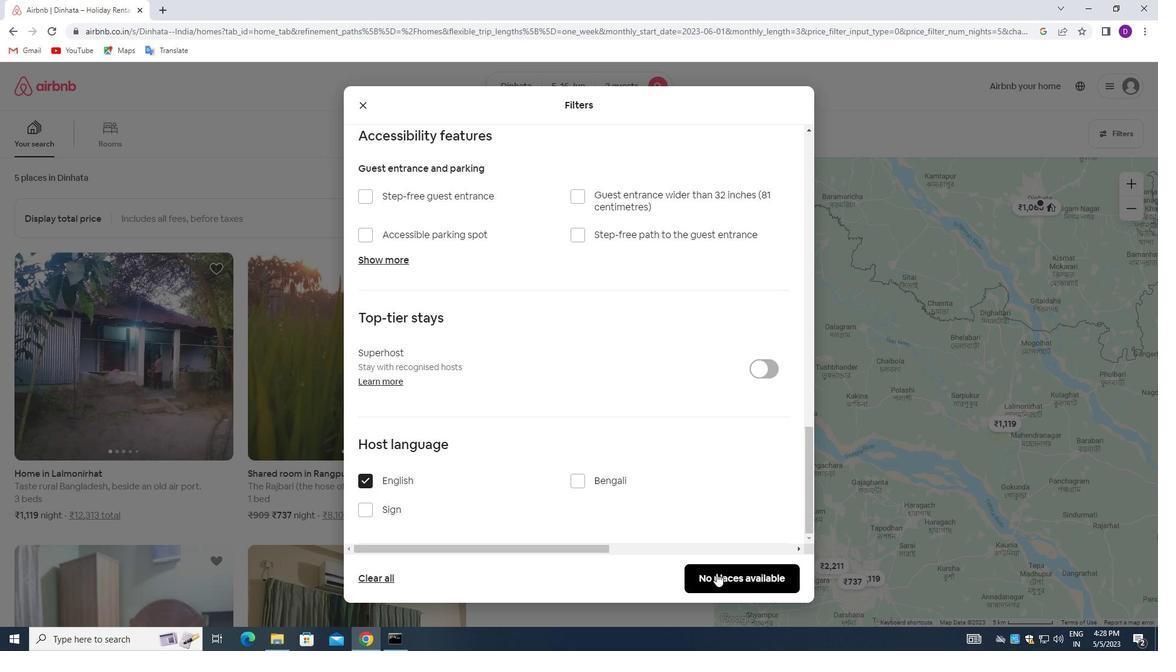 
Action: Mouse moved to (656, 424)
Screenshot: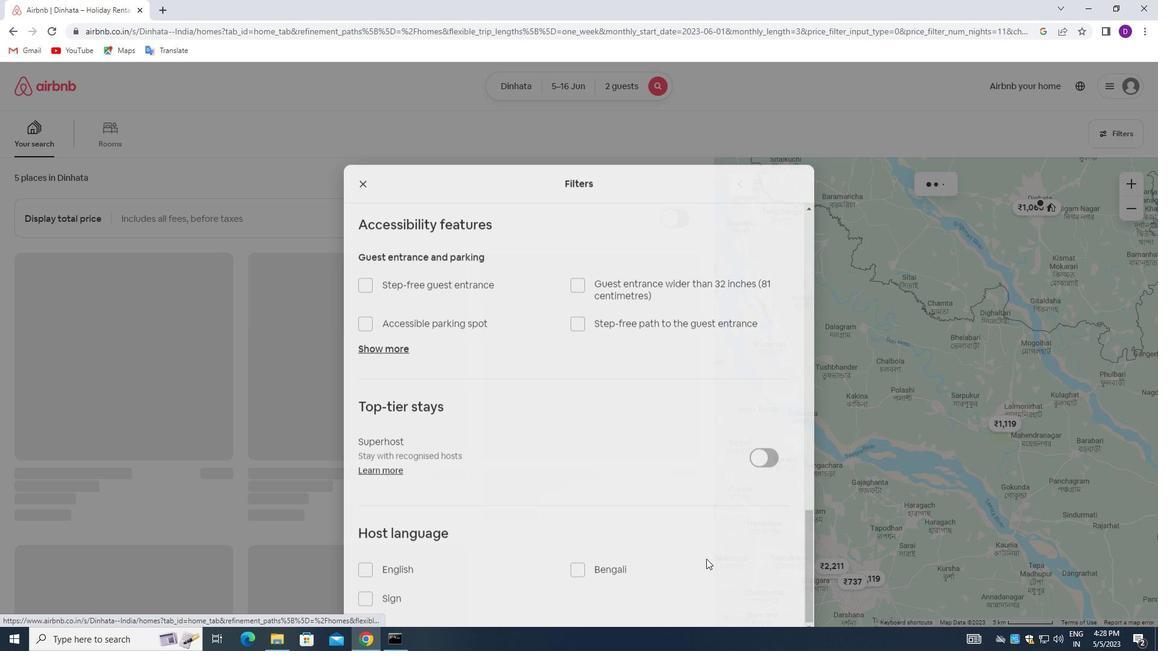 
